 Task: Sort the recently solved tickets in your group, order by Assigned date in descending order.
Action: Mouse moved to (23, 333)
Screenshot: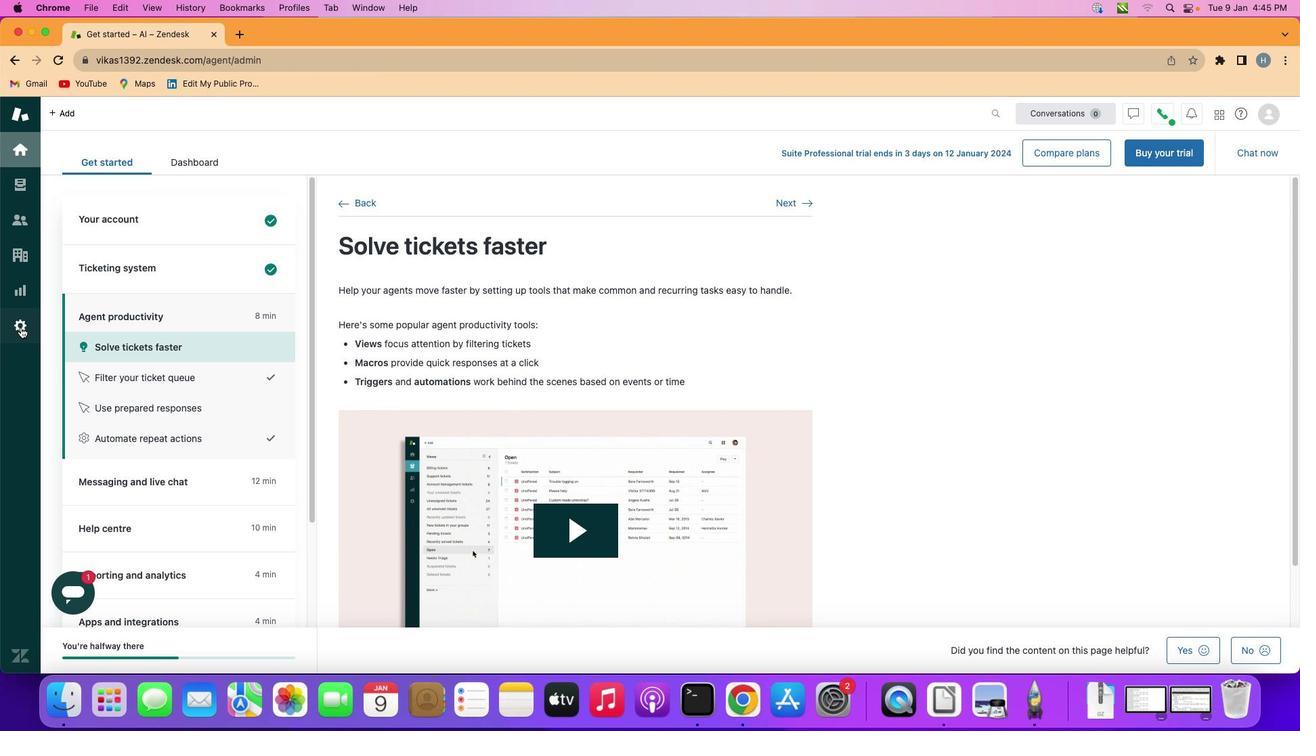 
Action: Mouse pressed left at (23, 333)
Screenshot: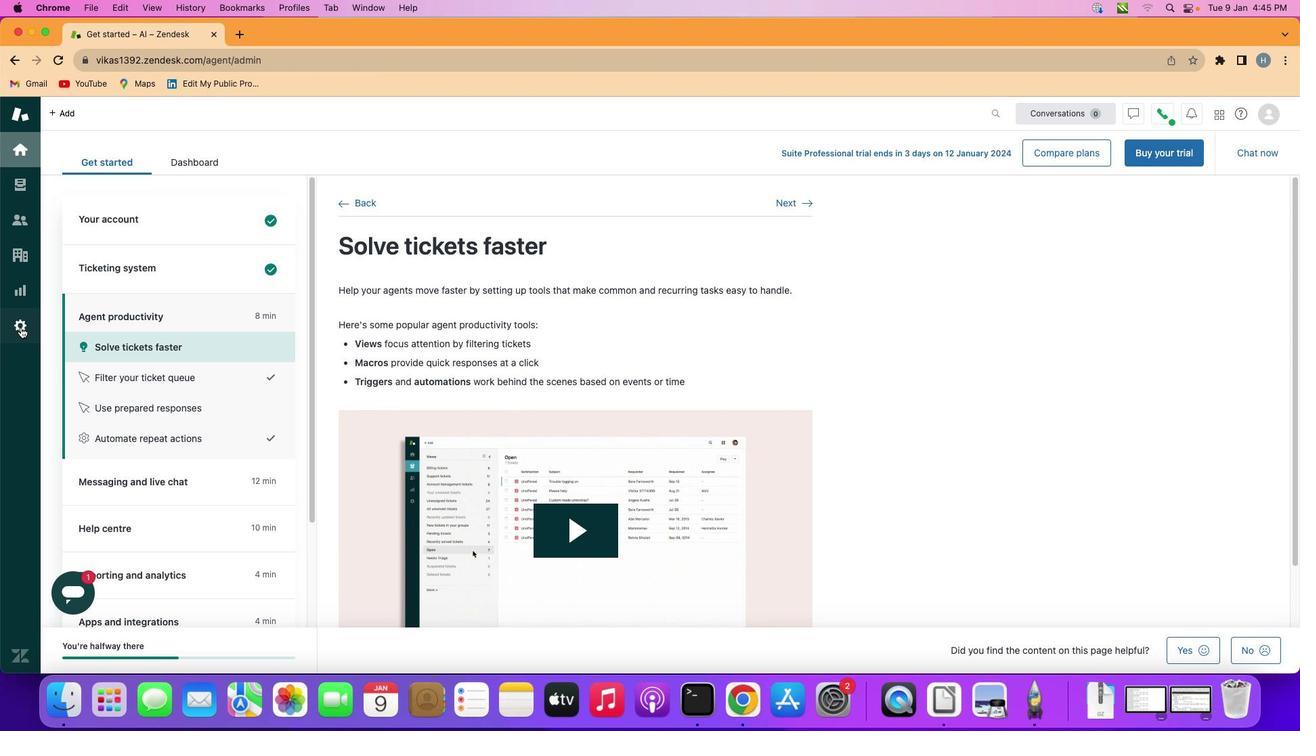 
Action: Mouse moved to (457, 545)
Screenshot: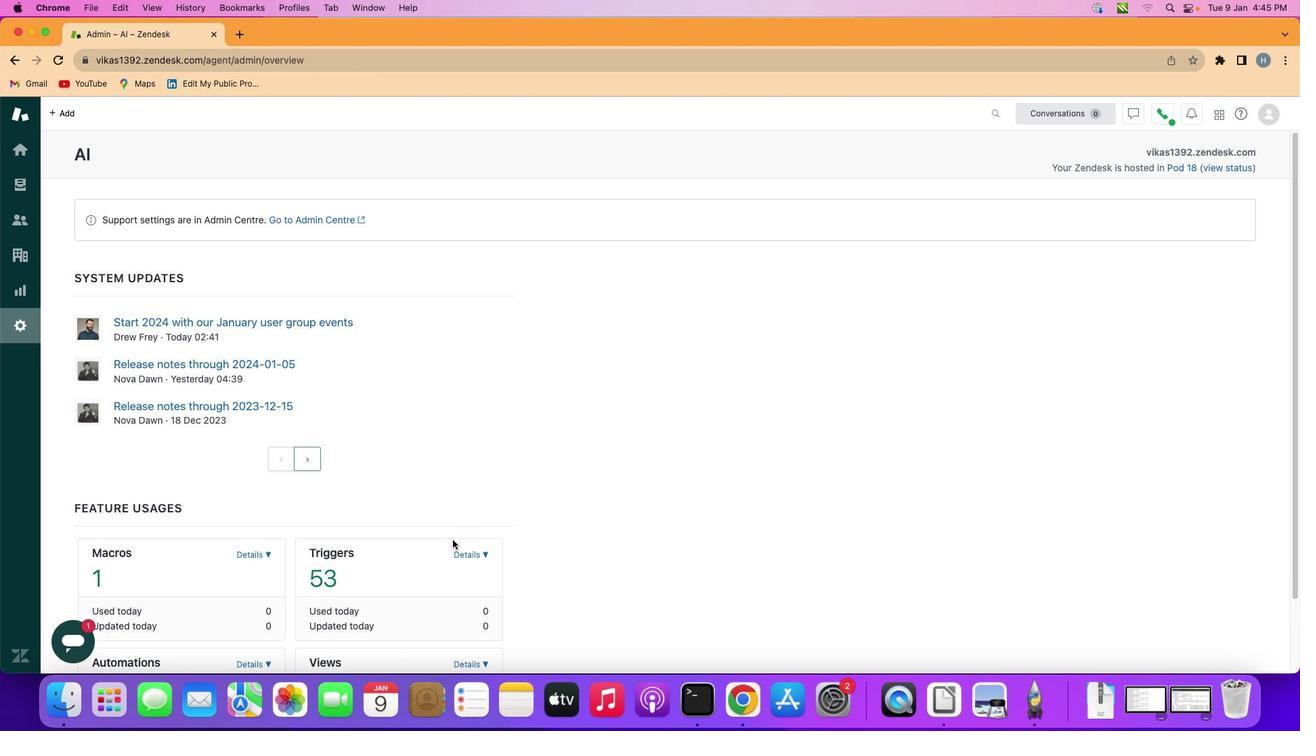 
Action: Mouse scrolled (457, 545) with delta (4, 4)
Screenshot: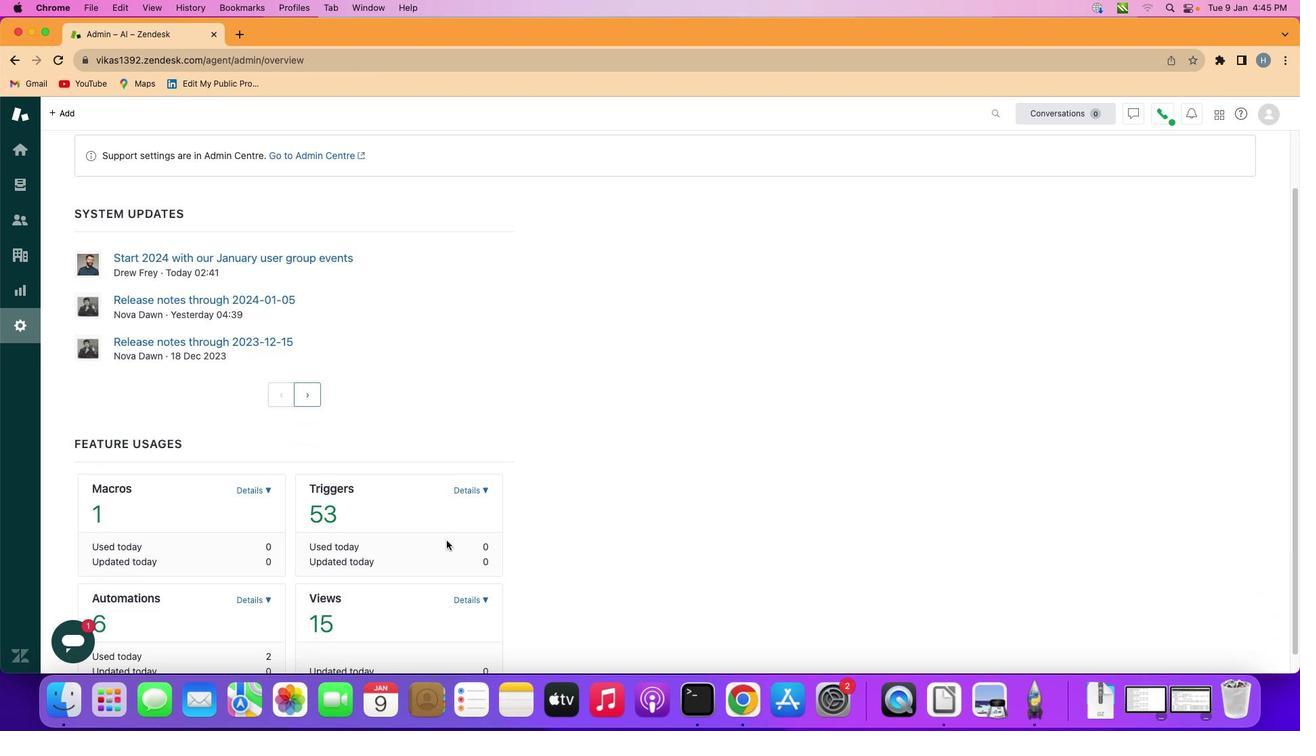 
Action: Mouse scrolled (457, 545) with delta (4, 4)
Screenshot: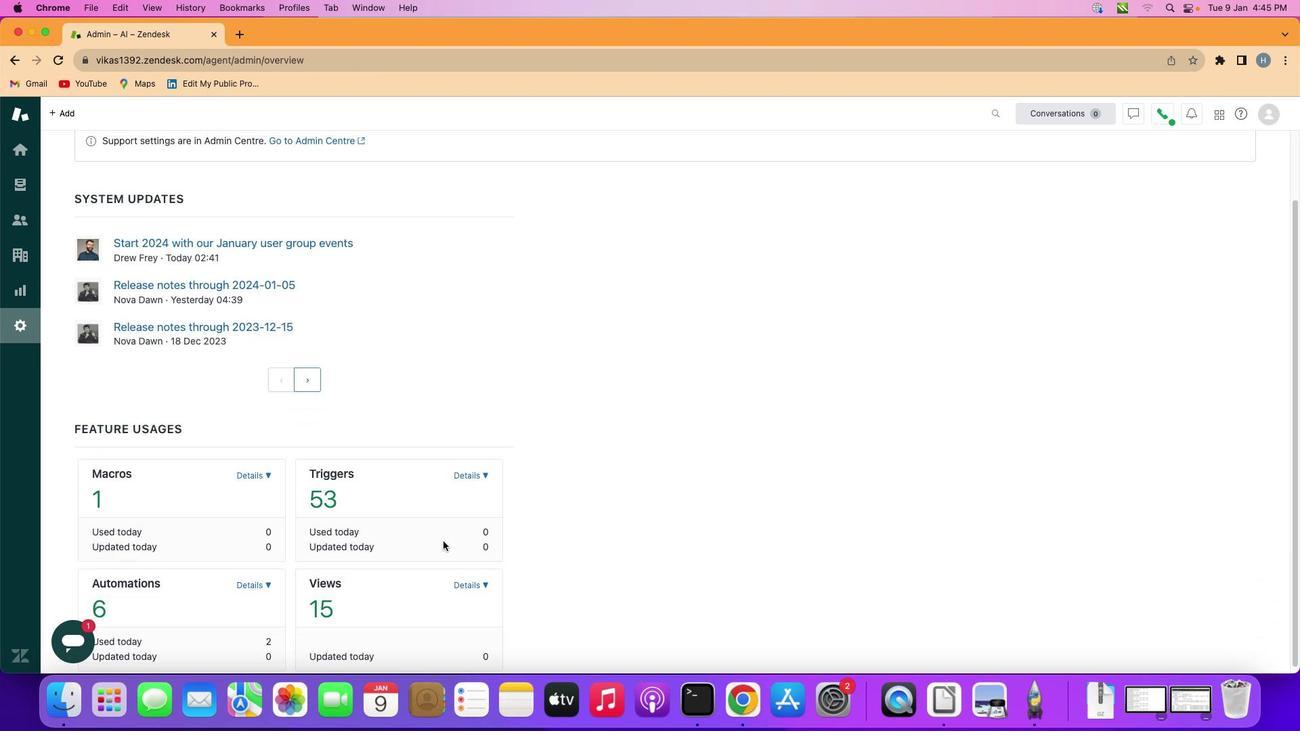 
Action: Mouse scrolled (457, 545) with delta (4, 2)
Screenshot: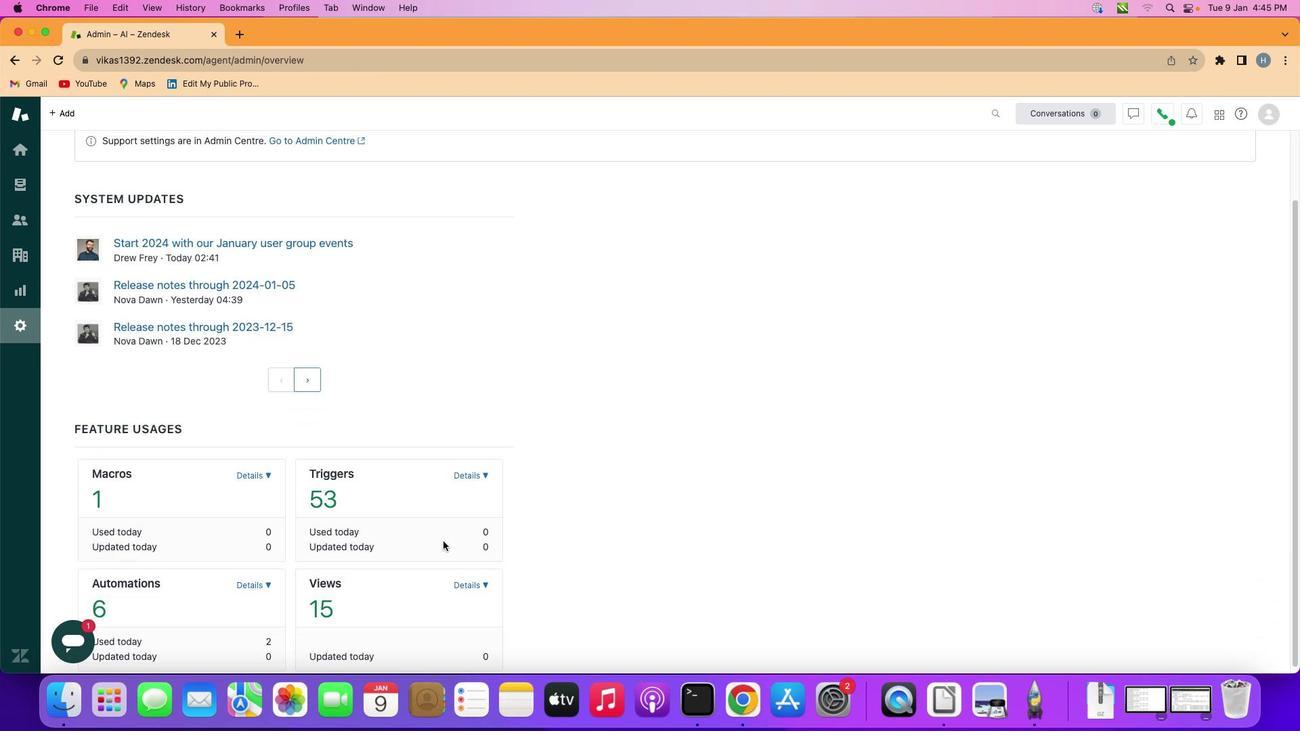 
Action: Mouse scrolled (457, 545) with delta (4, 2)
Screenshot: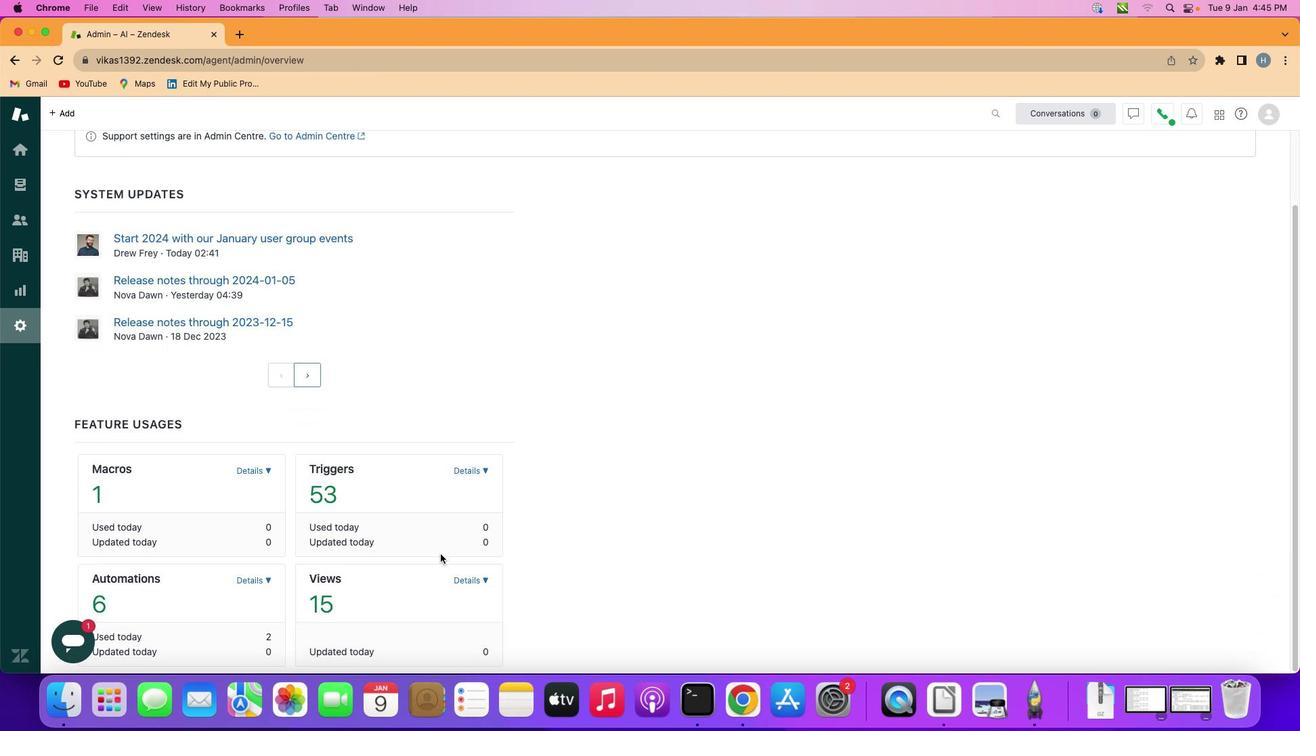 
Action: Mouse moved to (455, 545)
Screenshot: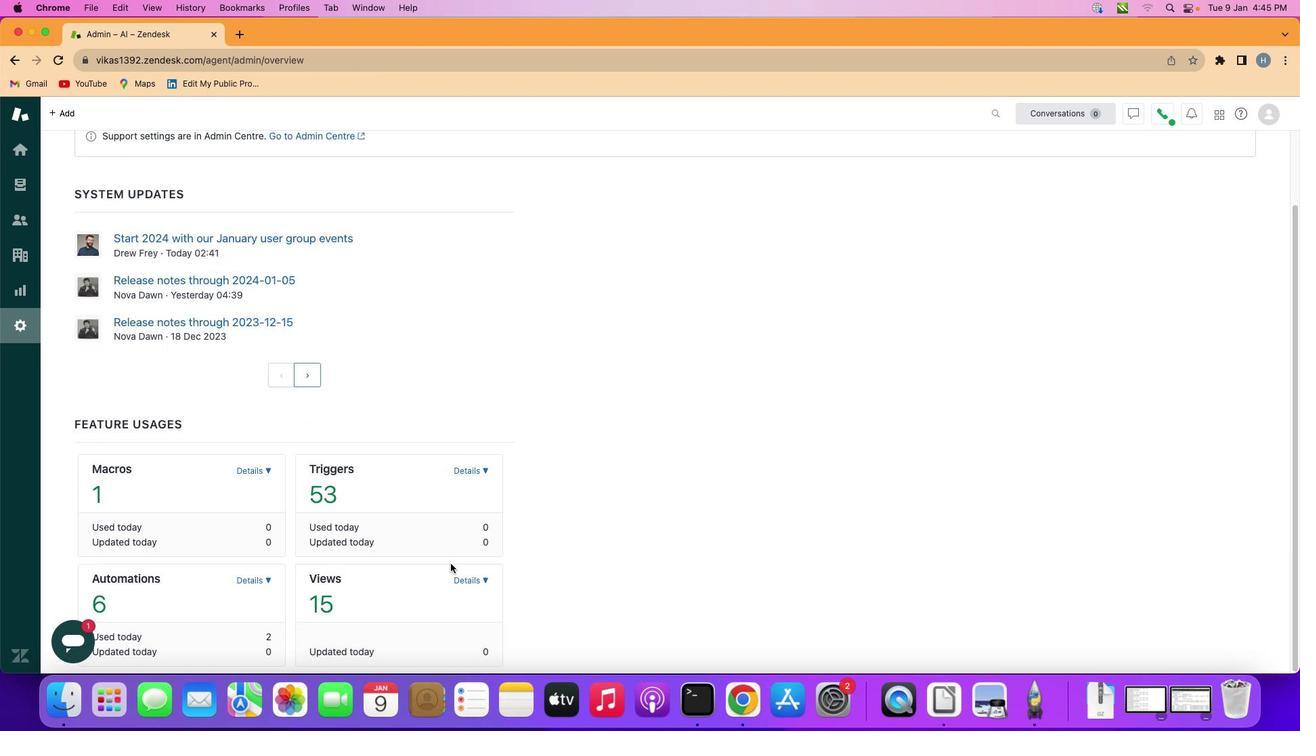 
Action: Mouse scrolled (455, 545) with delta (4, 2)
Screenshot: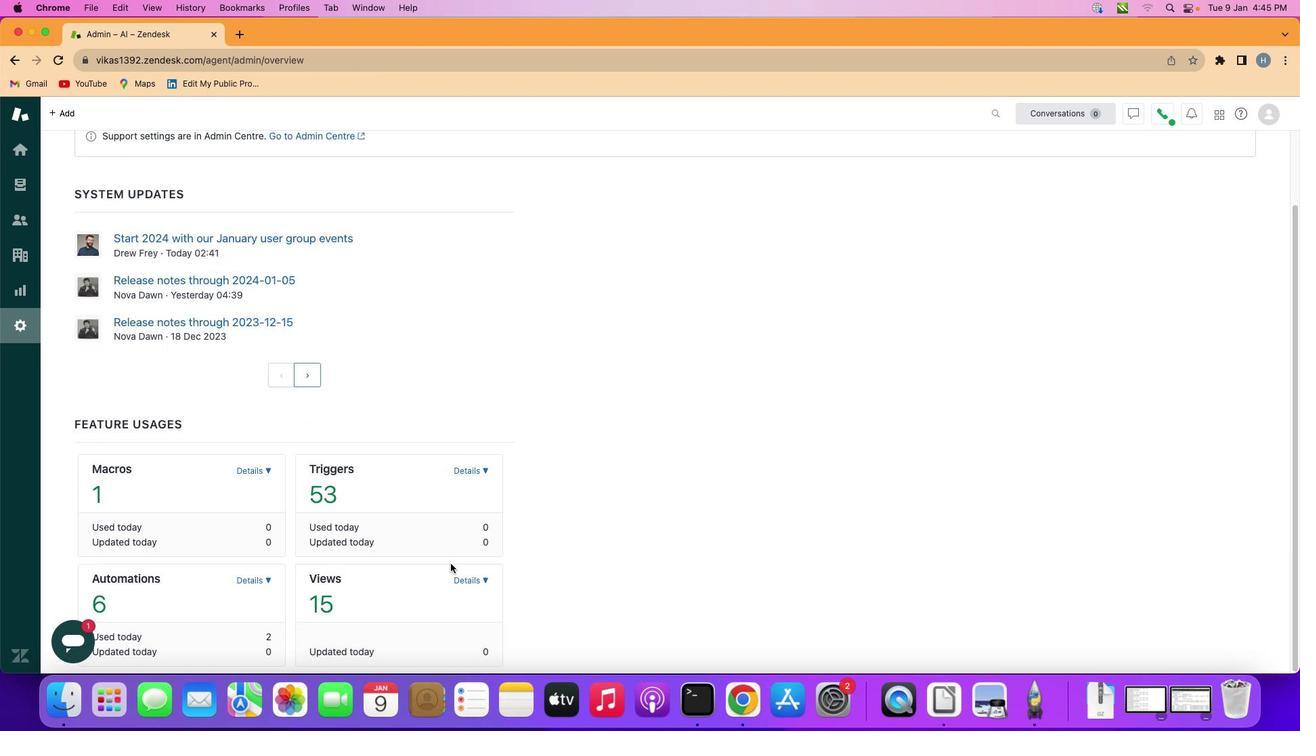 
Action: Mouse moved to (466, 591)
Screenshot: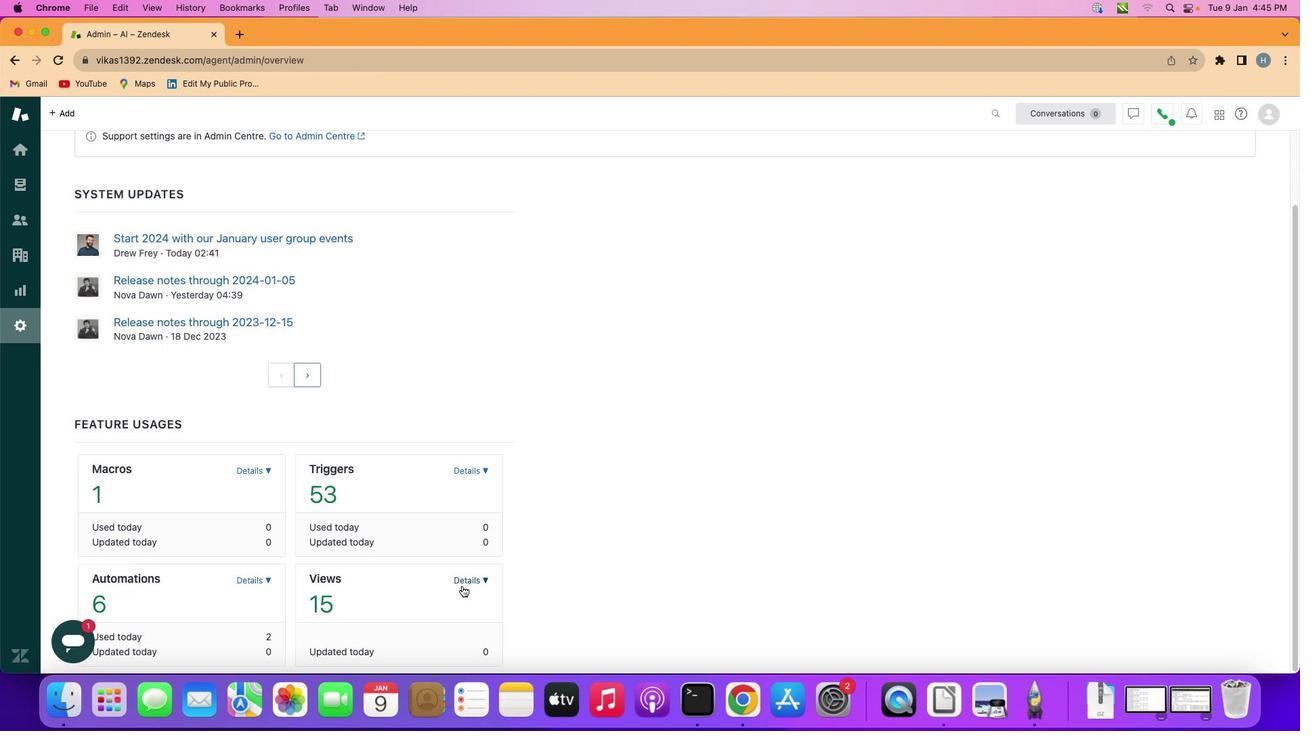
Action: Mouse pressed left at (466, 591)
Screenshot: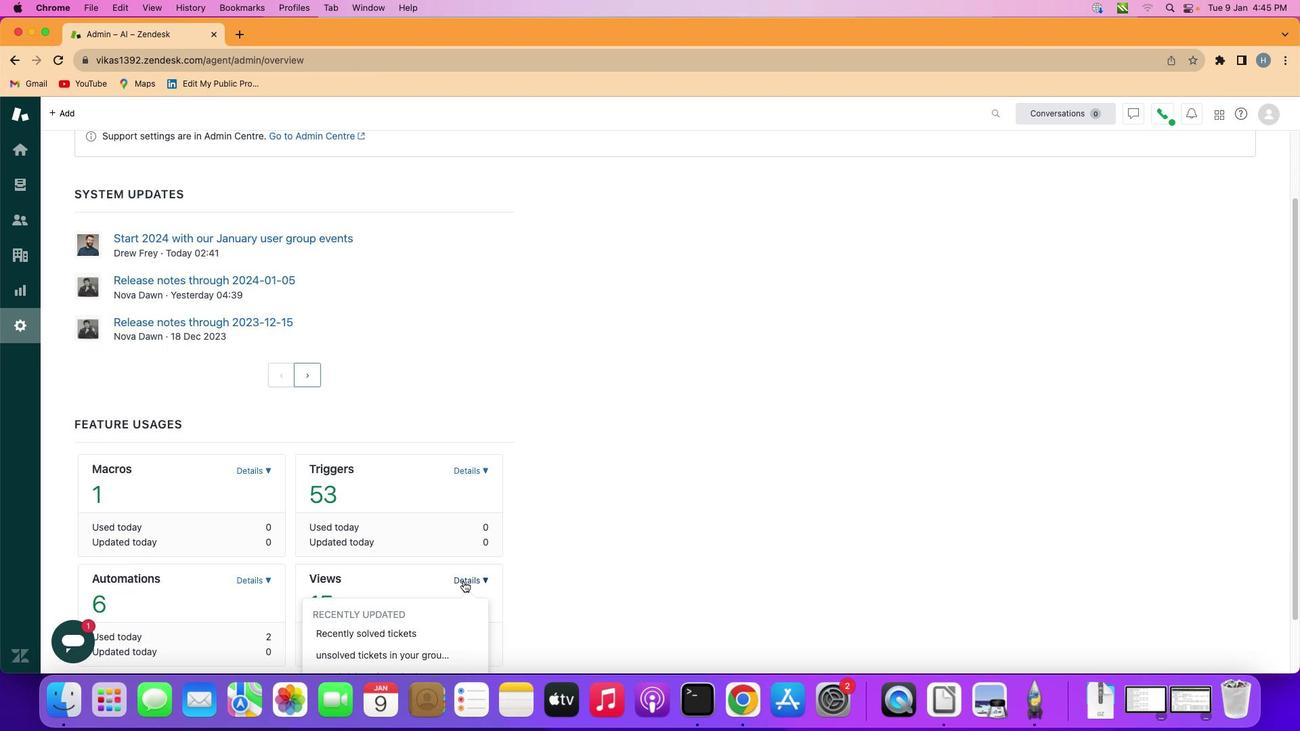 
Action: Mouse moved to (411, 644)
Screenshot: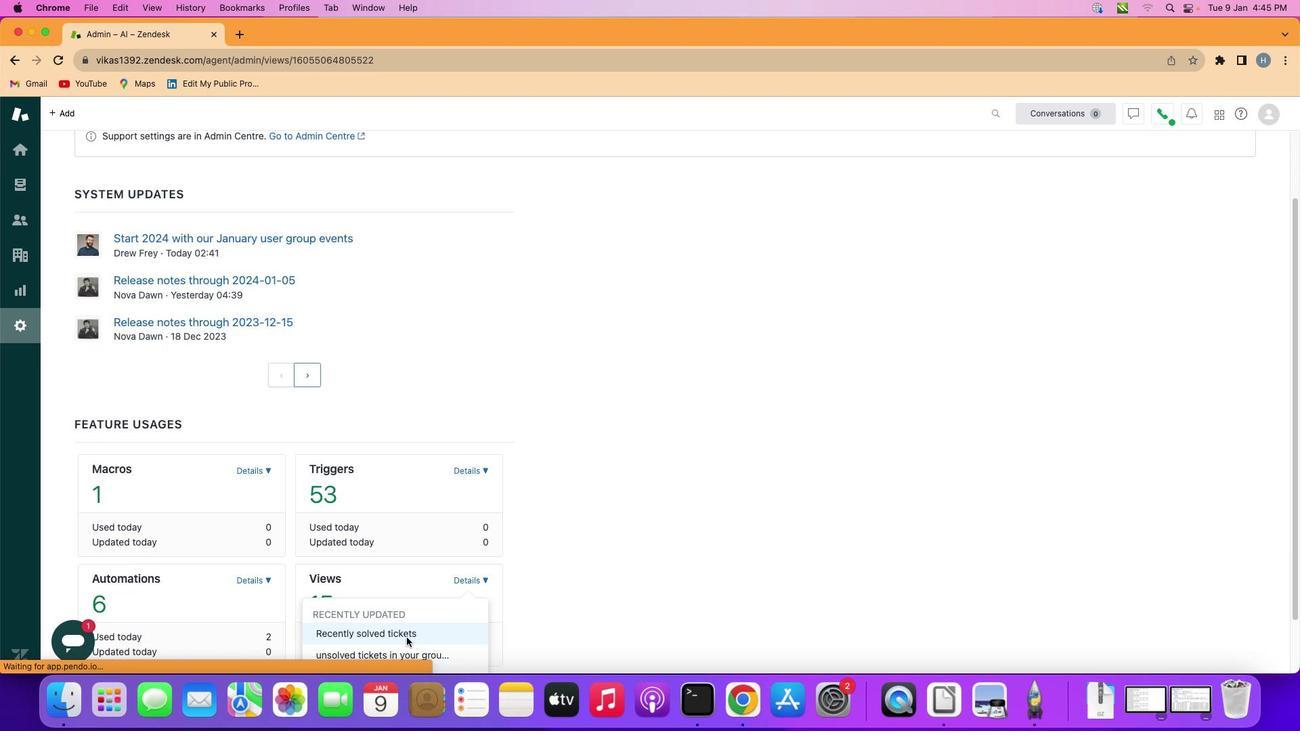 
Action: Mouse pressed left at (411, 644)
Screenshot: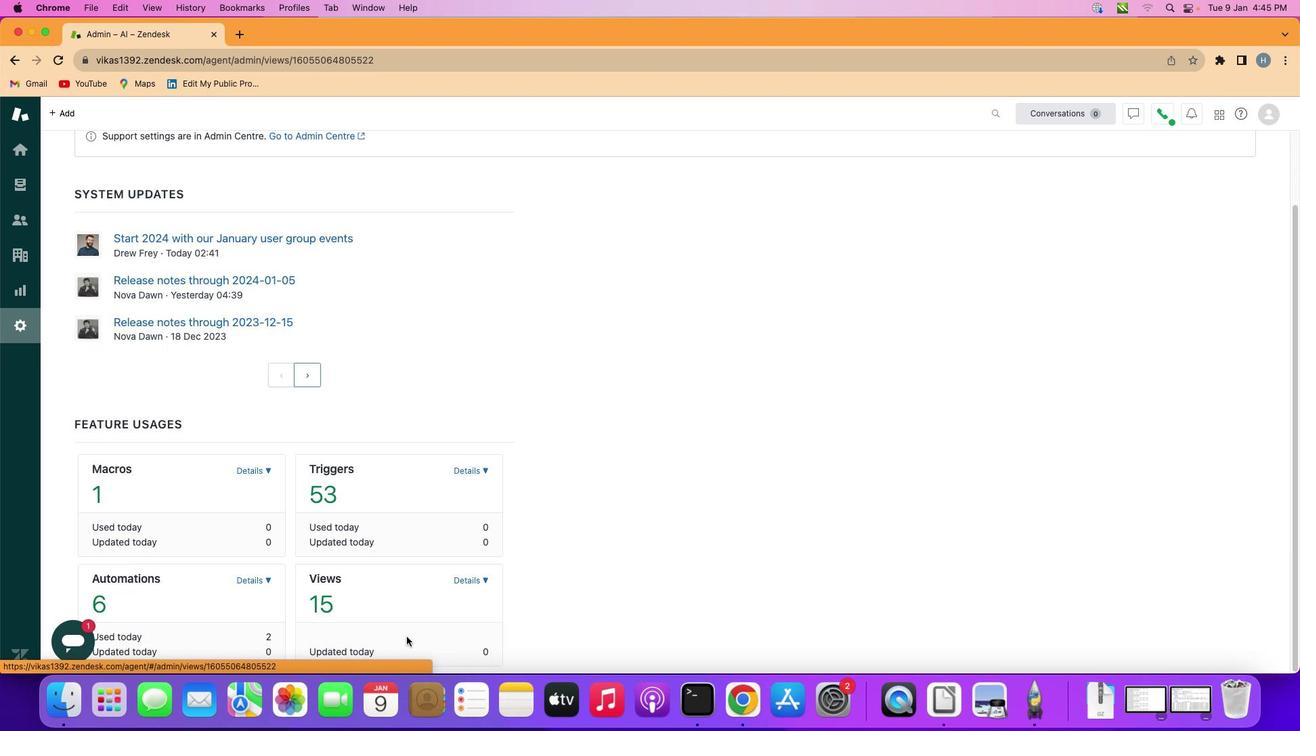 
Action: Mouse moved to (628, 438)
Screenshot: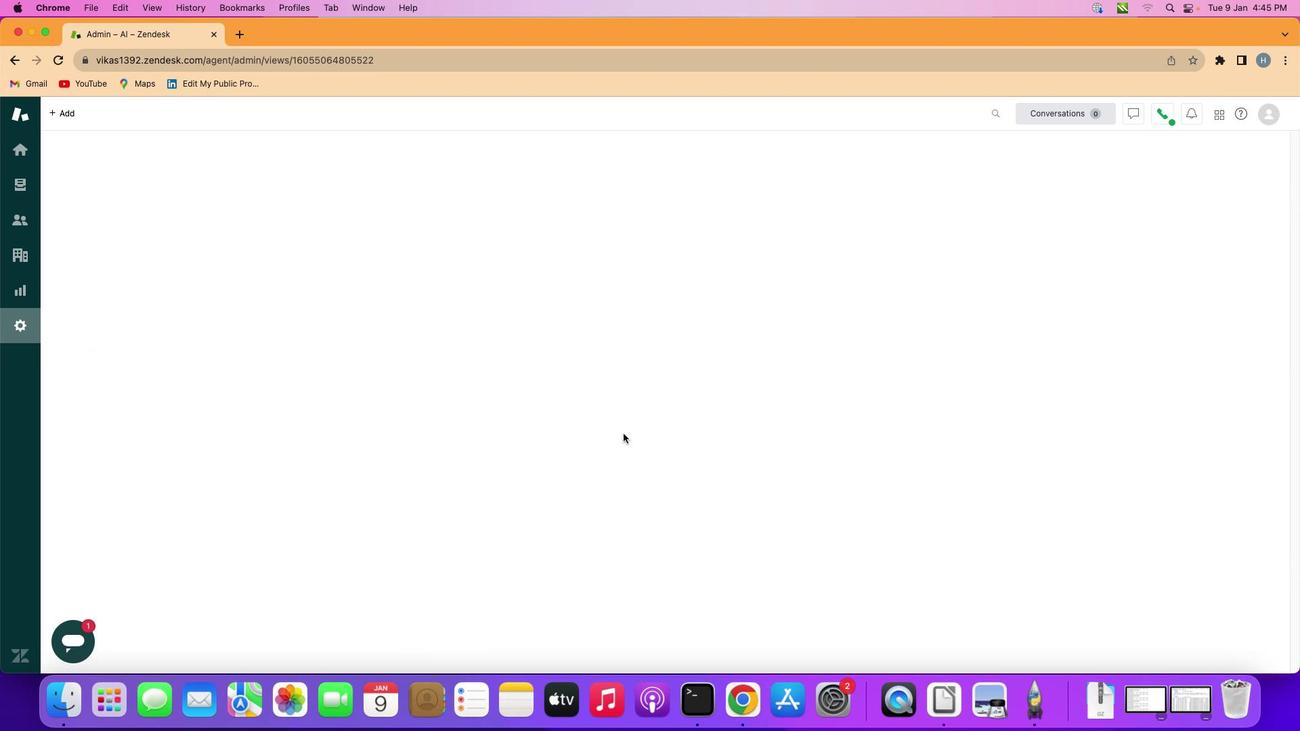 
Action: Mouse scrolled (628, 438) with delta (4, 4)
Screenshot: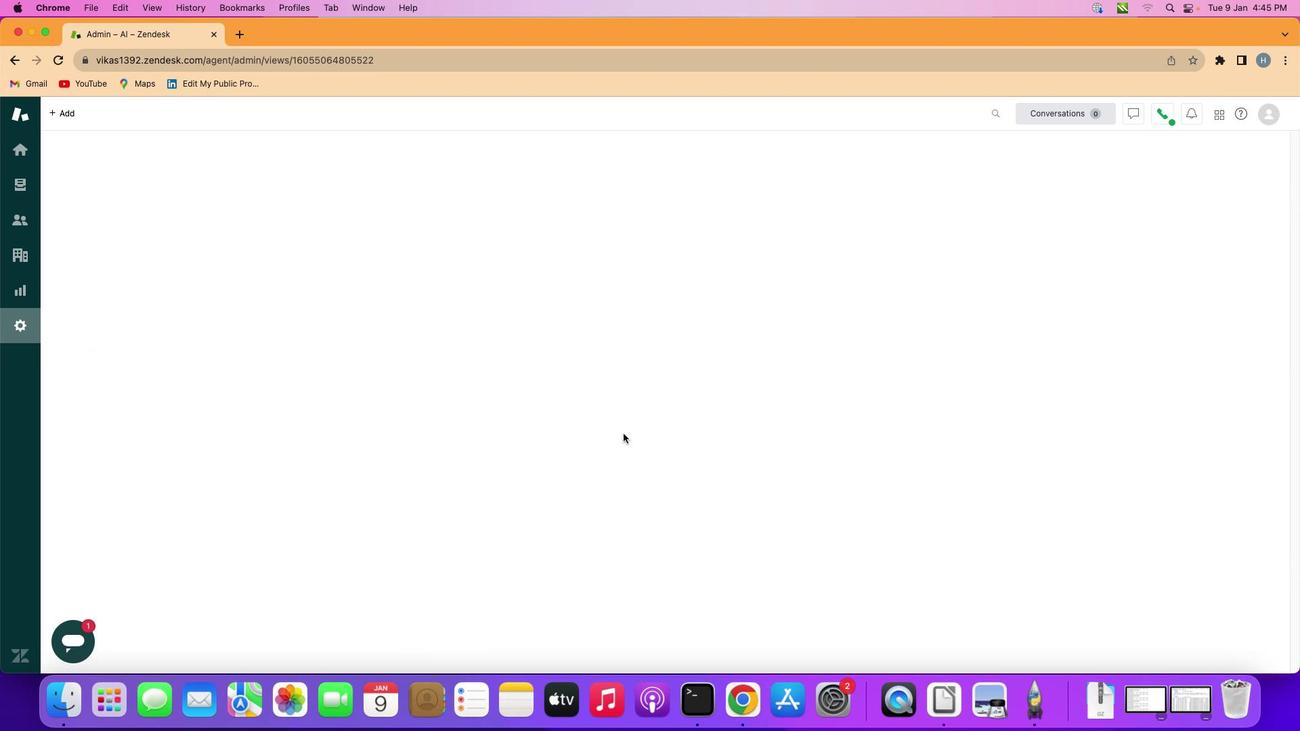 
Action: Mouse scrolled (628, 438) with delta (4, 5)
Screenshot: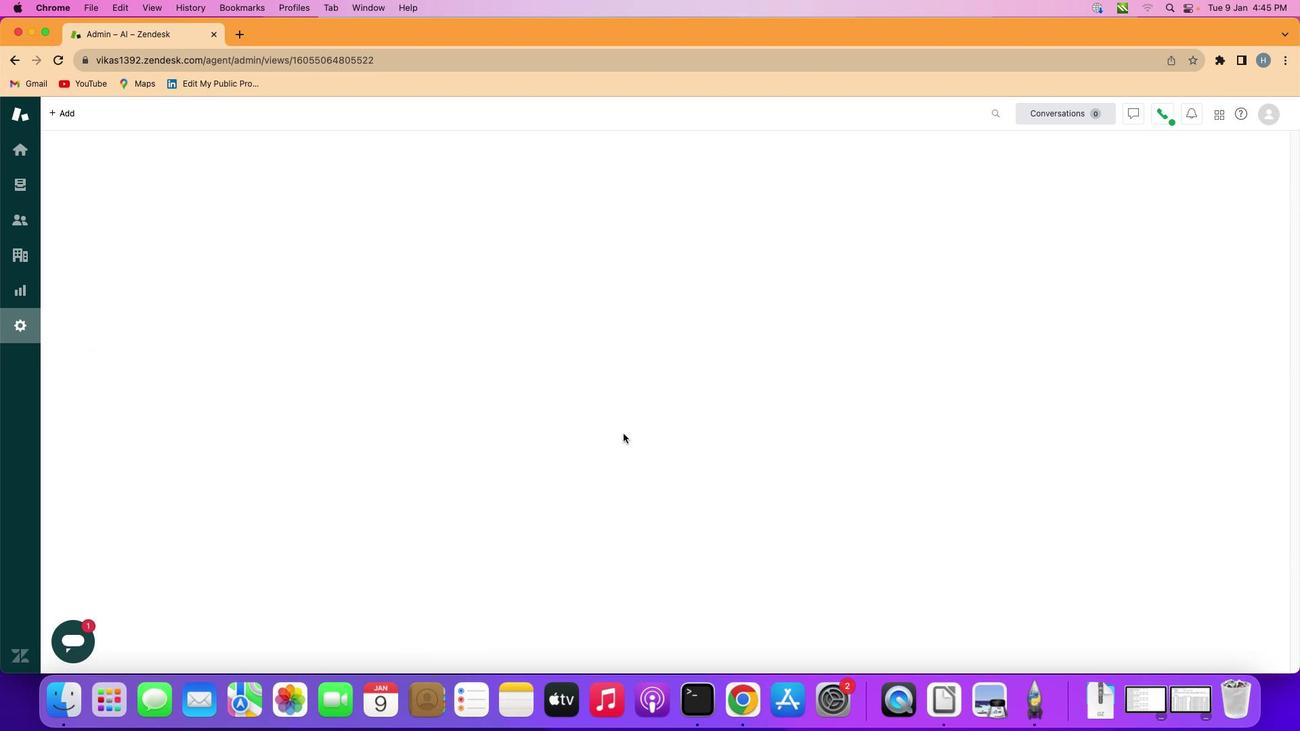 
Action: Mouse scrolled (628, 438) with delta (4, 4)
Screenshot: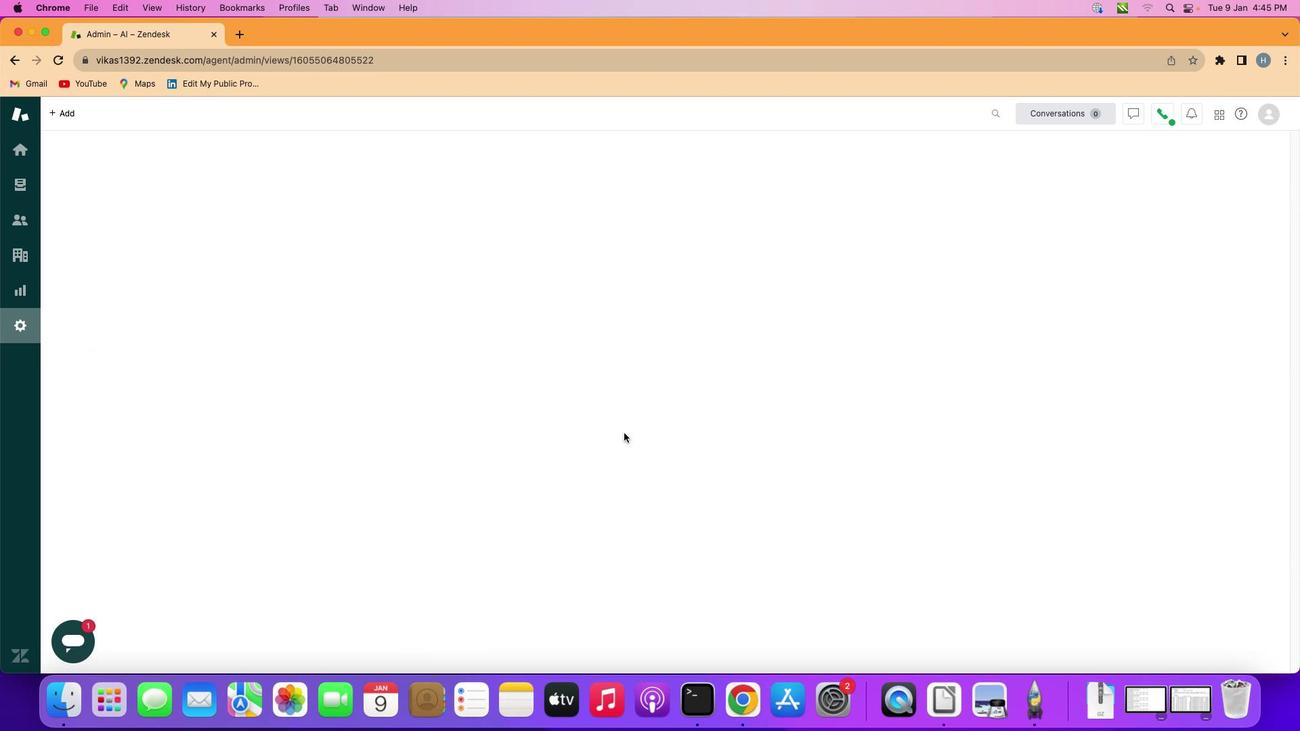 
Action: Mouse scrolled (628, 438) with delta (4, 4)
Screenshot: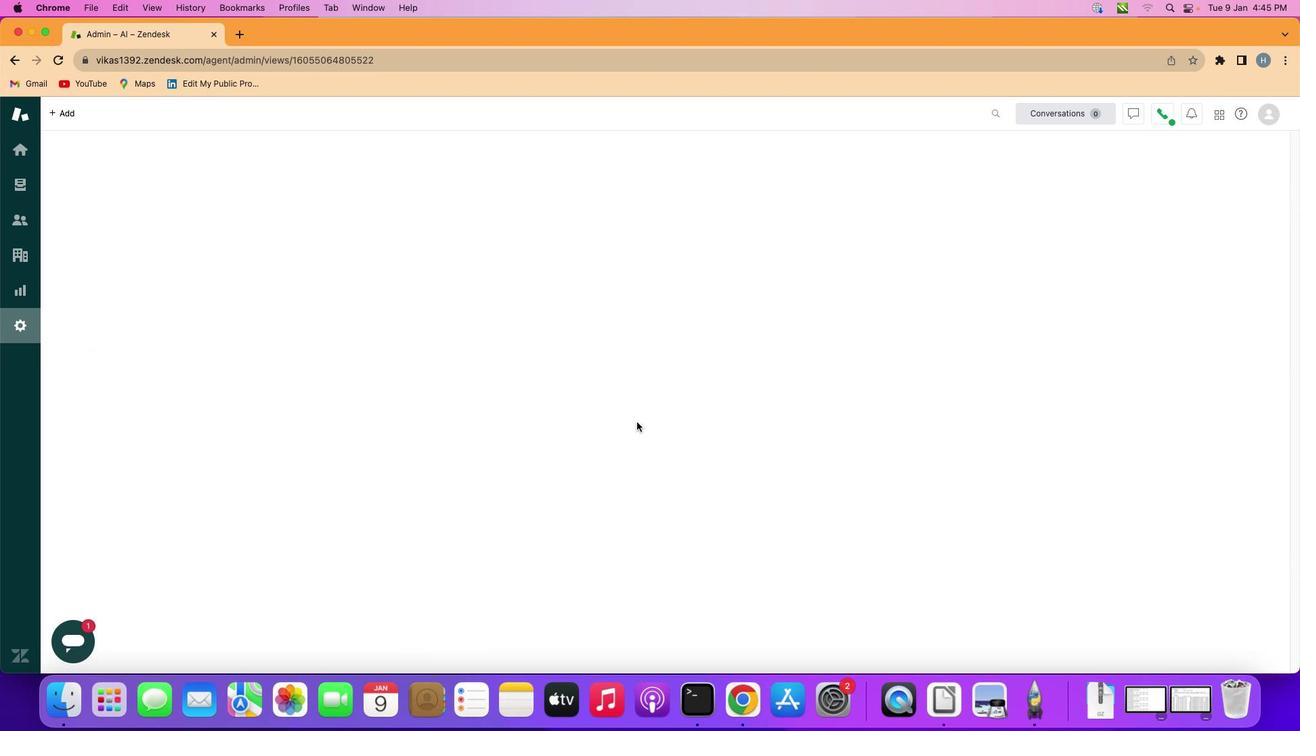 
Action: Mouse scrolled (628, 438) with delta (4, 2)
Screenshot: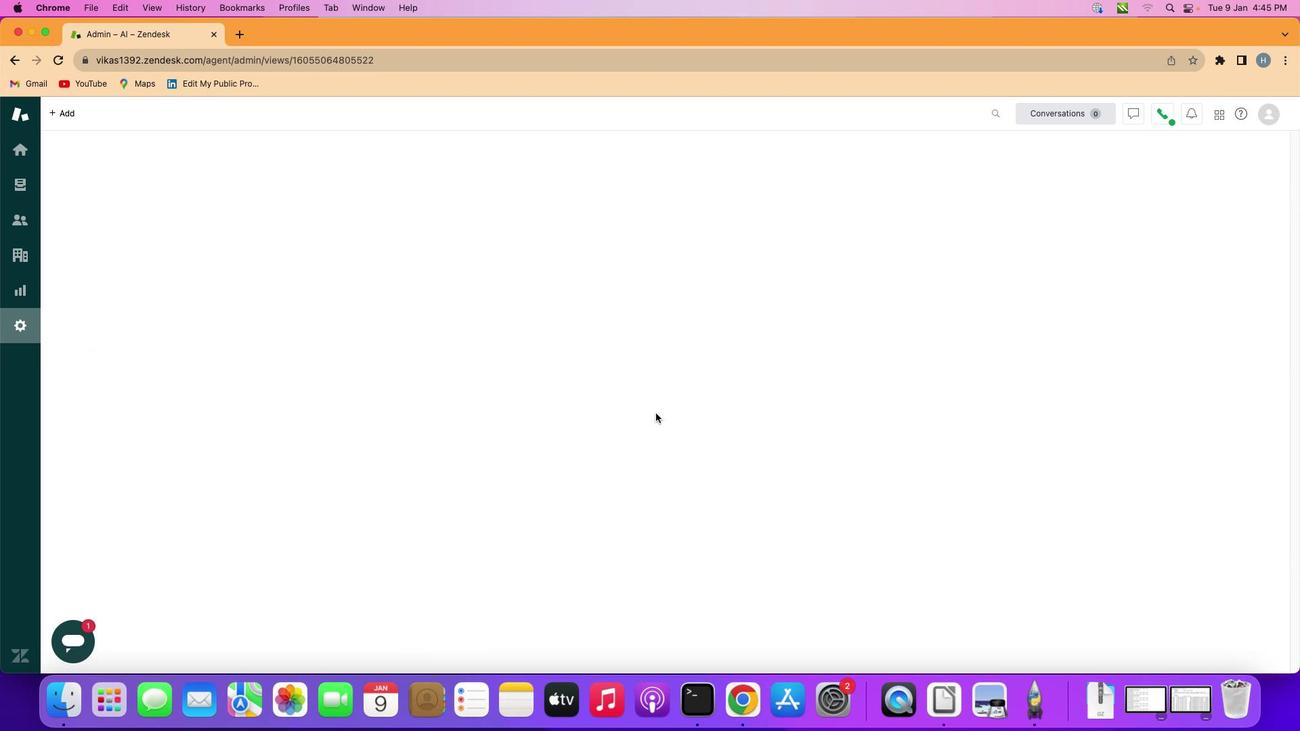 
Action: Mouse moved to (646, 425)
Screenshot: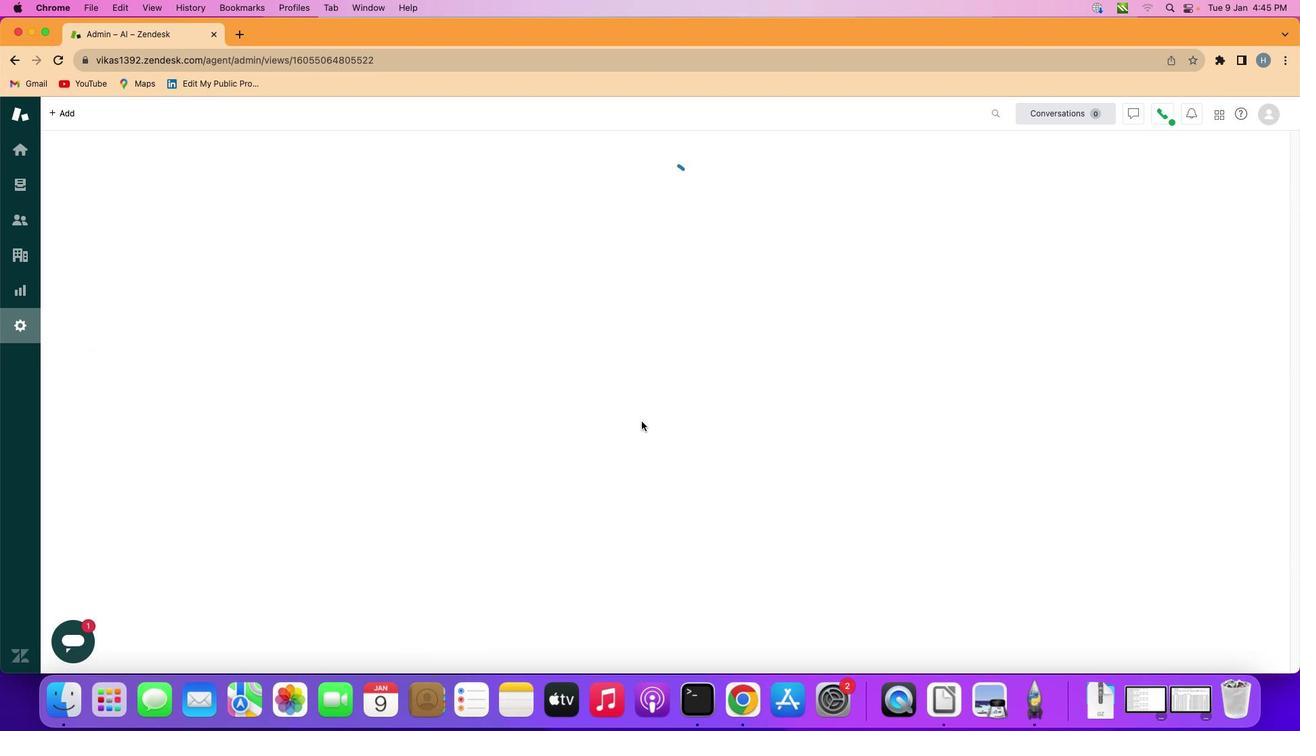 
Action: Mouse scrolled (646, 425) with delta (4, 4)
Screenshot: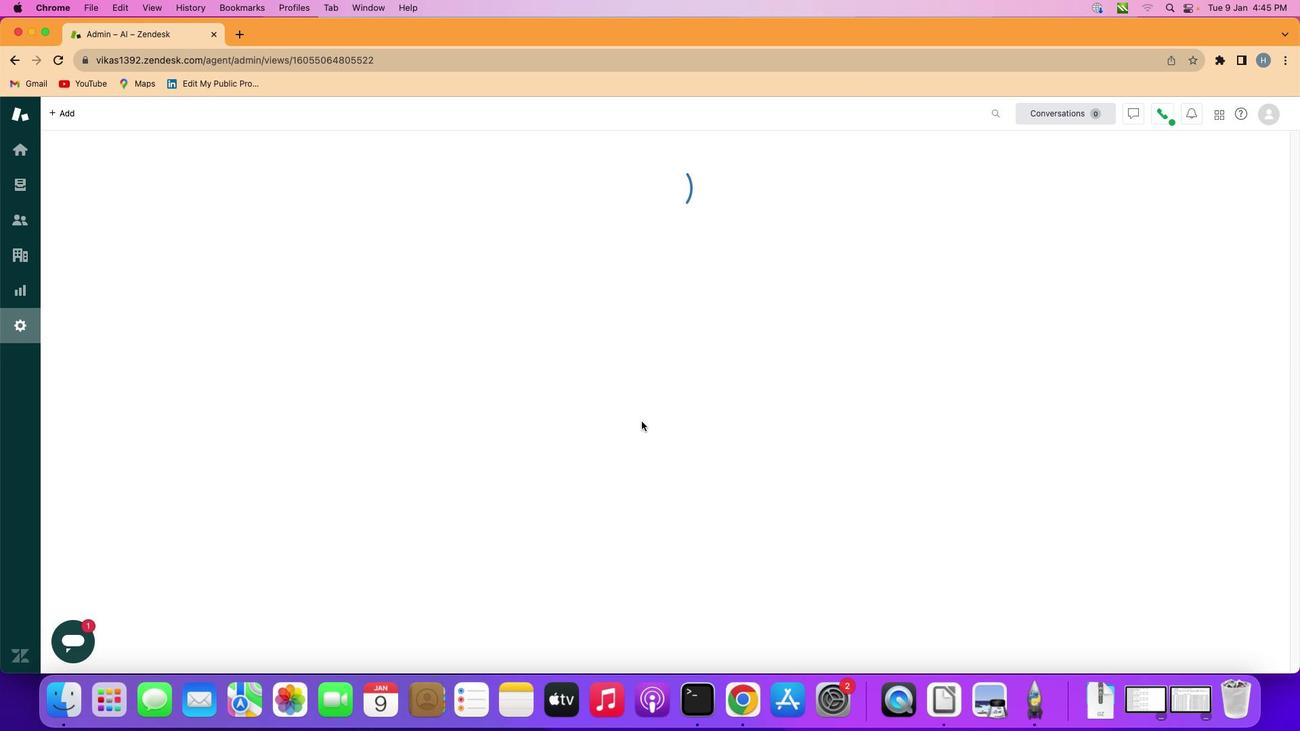 
Action: Mouse scrolled (646, 425) with delta (4, 4)
Screenshot: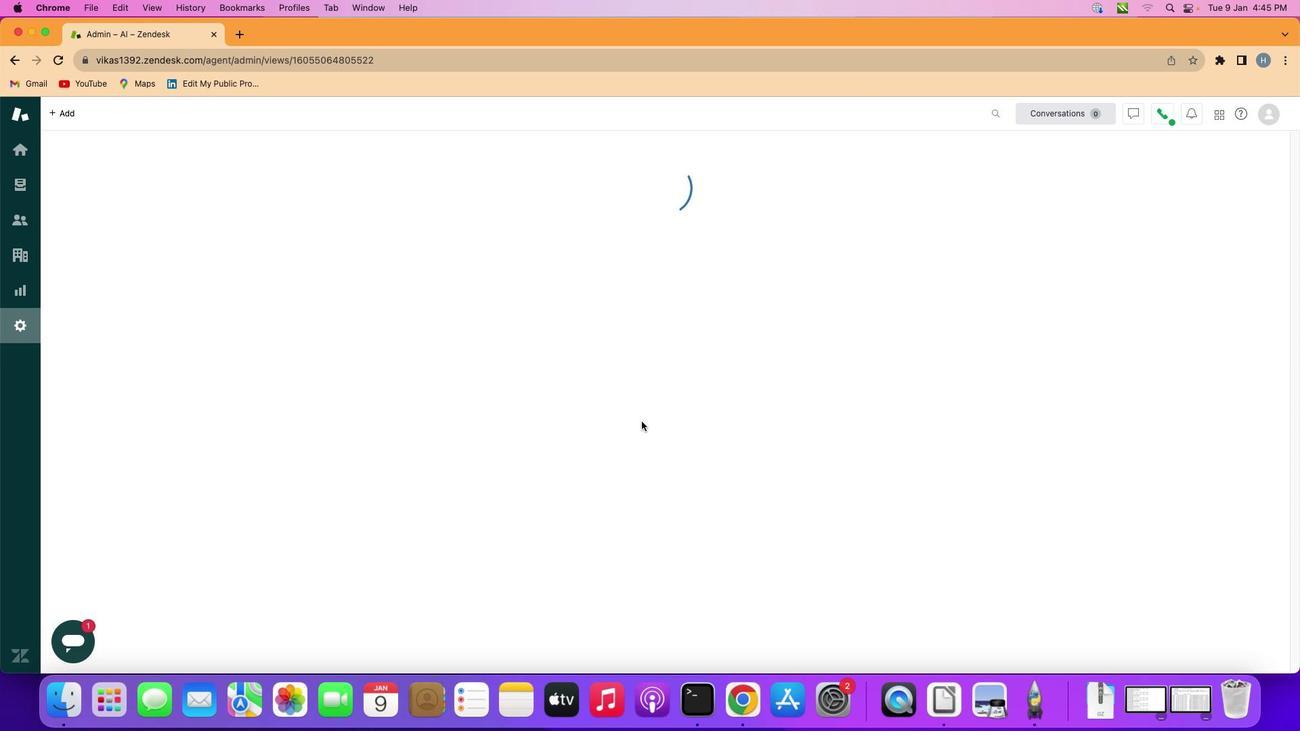 
Action: Mouse scrolled (646, 425) with delta (4, 4)
Screenshot: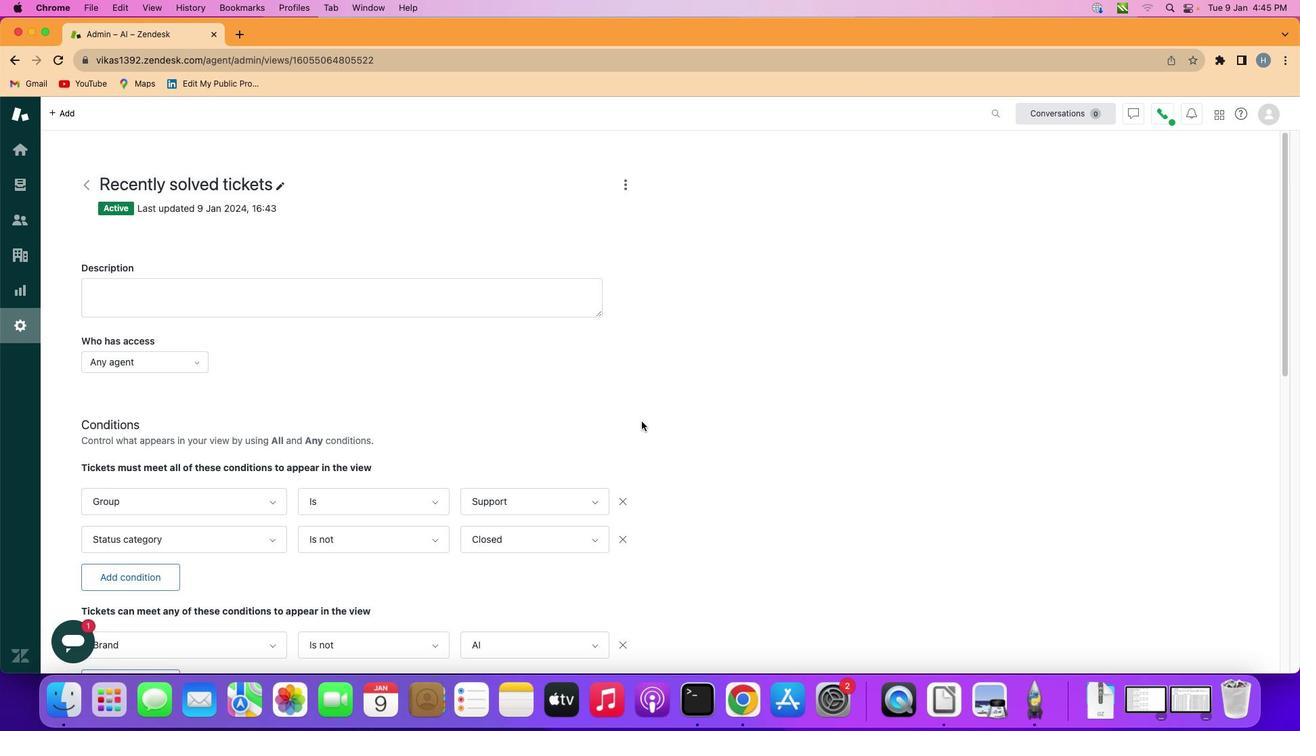 
Action: Mouse scrolled (646, 425) with delta (4, 4)
Screenshot: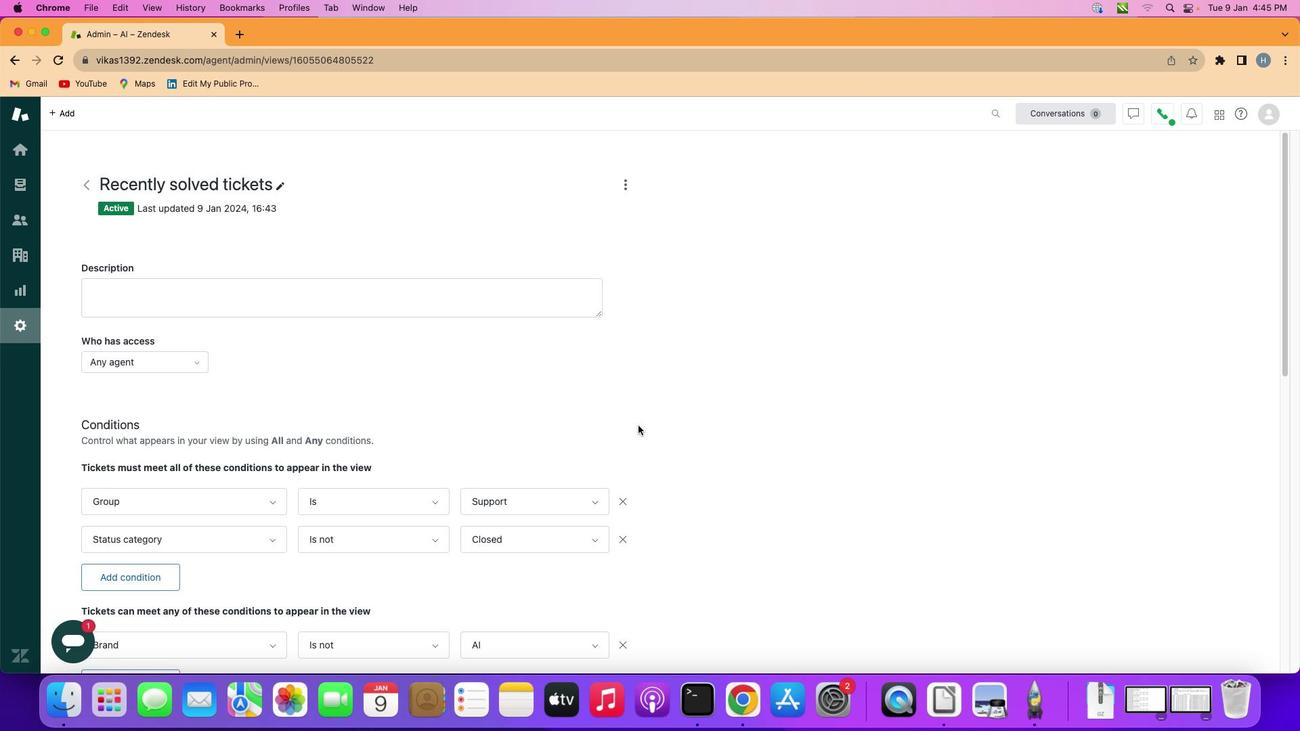 
Action: Mouse scrolled (646, 425) with delta (4, 4)
Screenshot: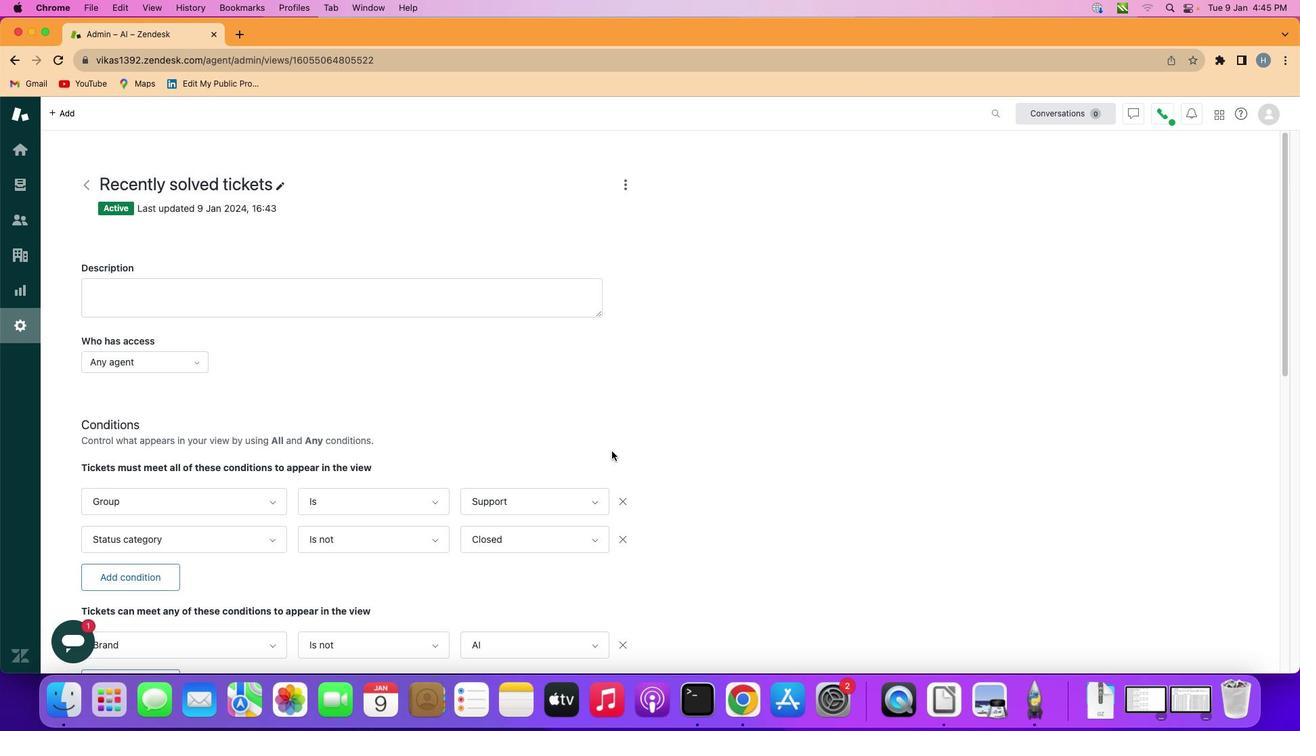 
Action: Mouse moved to (616, 456)
Screenshot: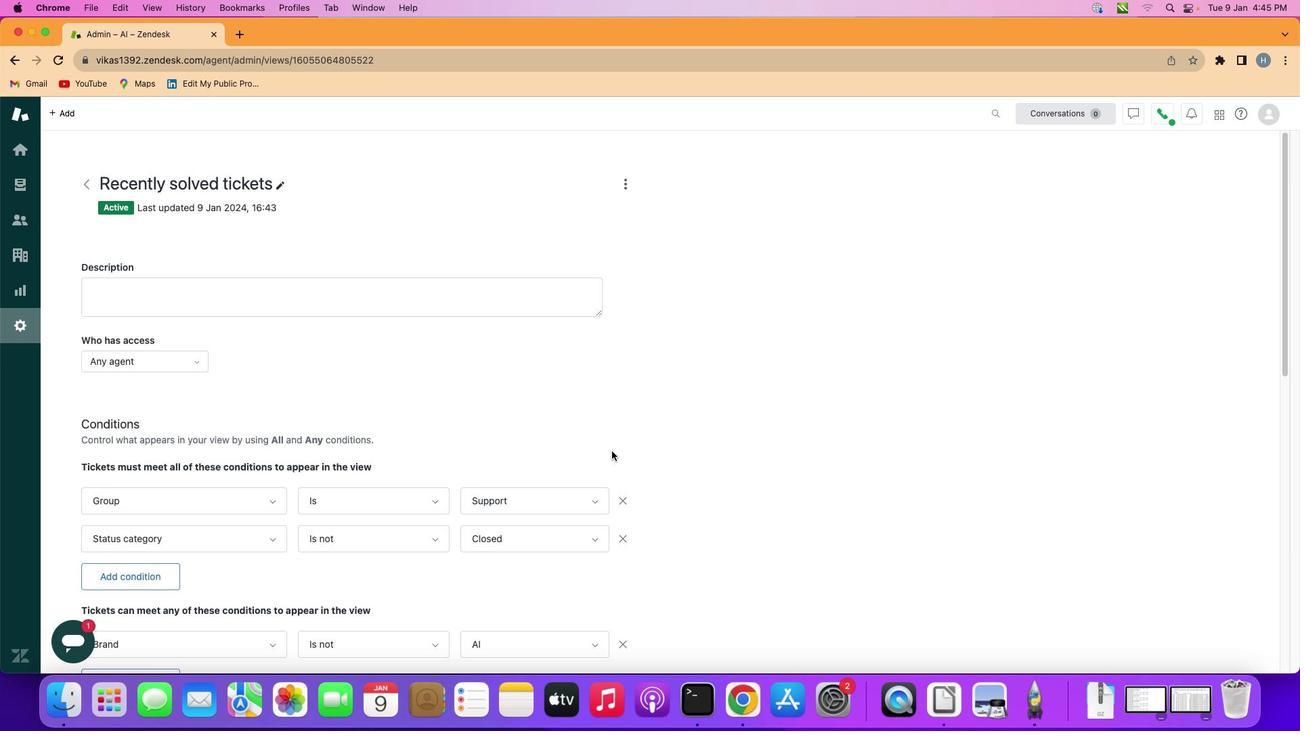 
Action: Mouse scrolled (616, 456) with delta (4, 4)
Screenshot: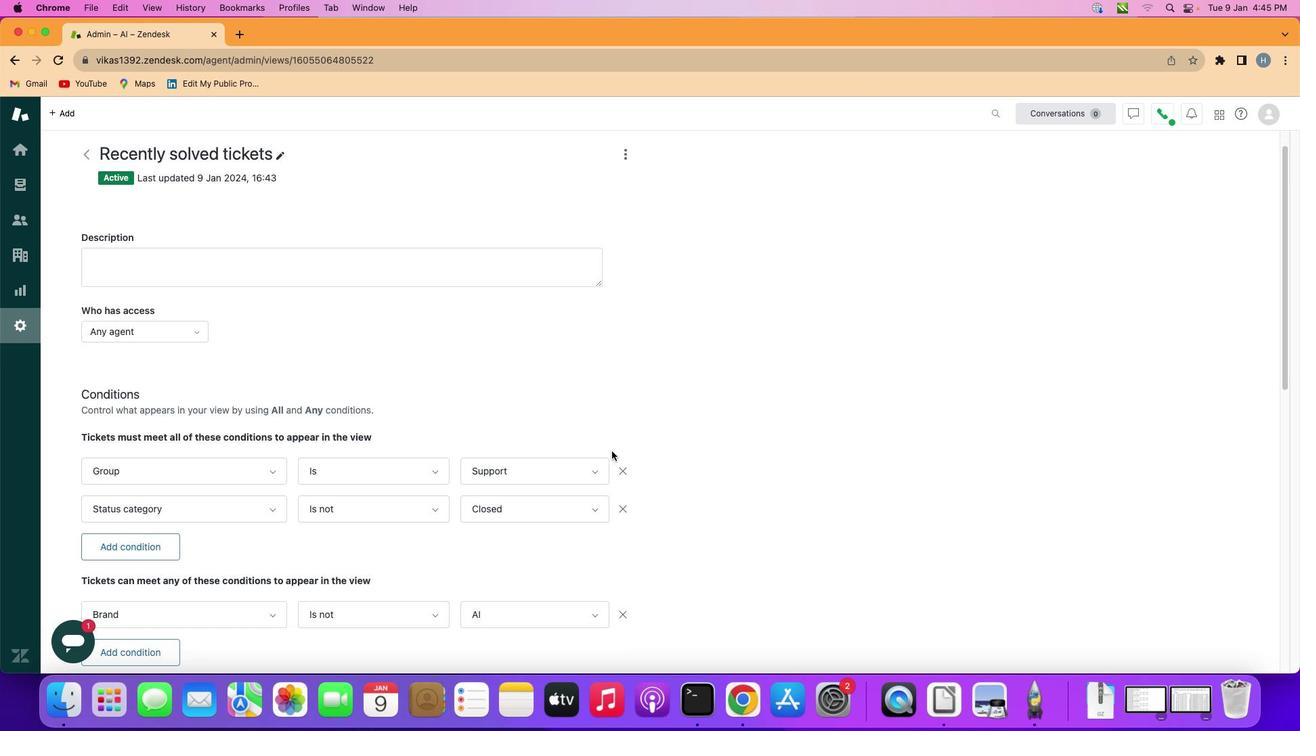
Action: Mouse scrolled (616, 456) with delta (4, 4)
Screenshot: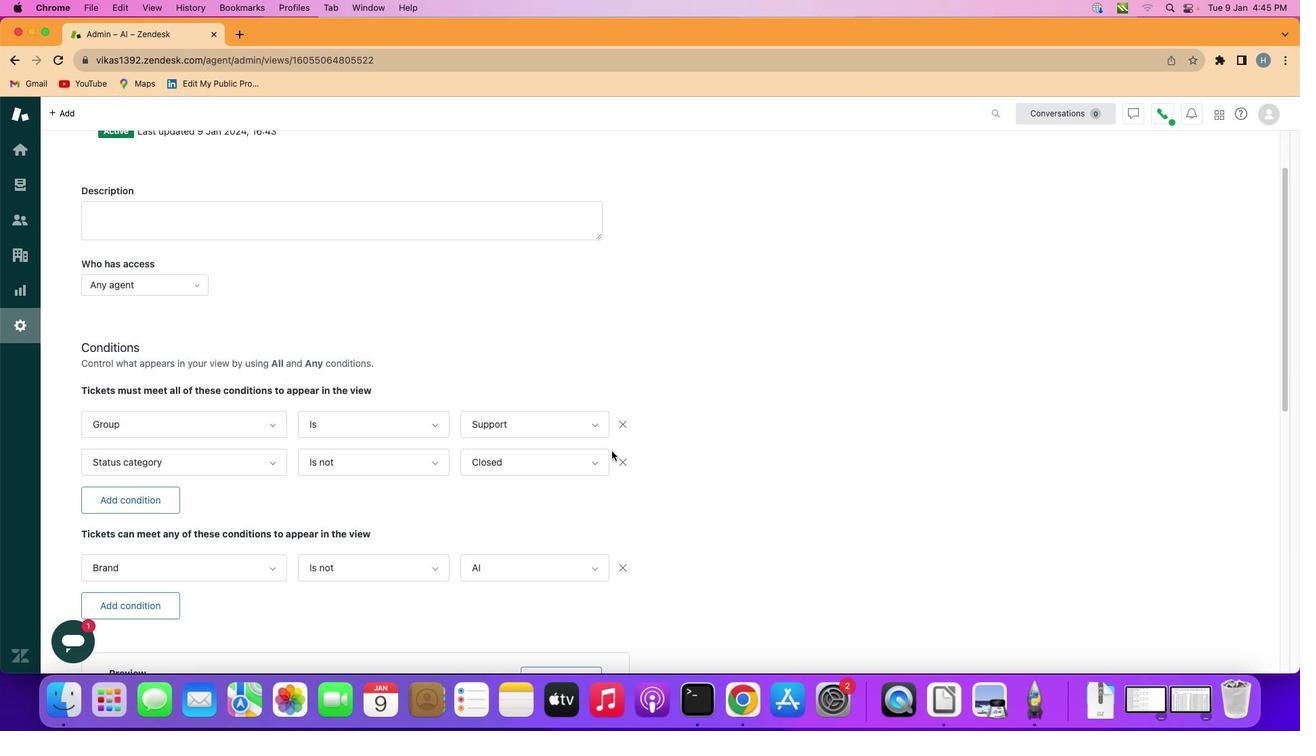 
Action: Mouse scrolled (616, 456) with delta (4, 4)
Screenshot: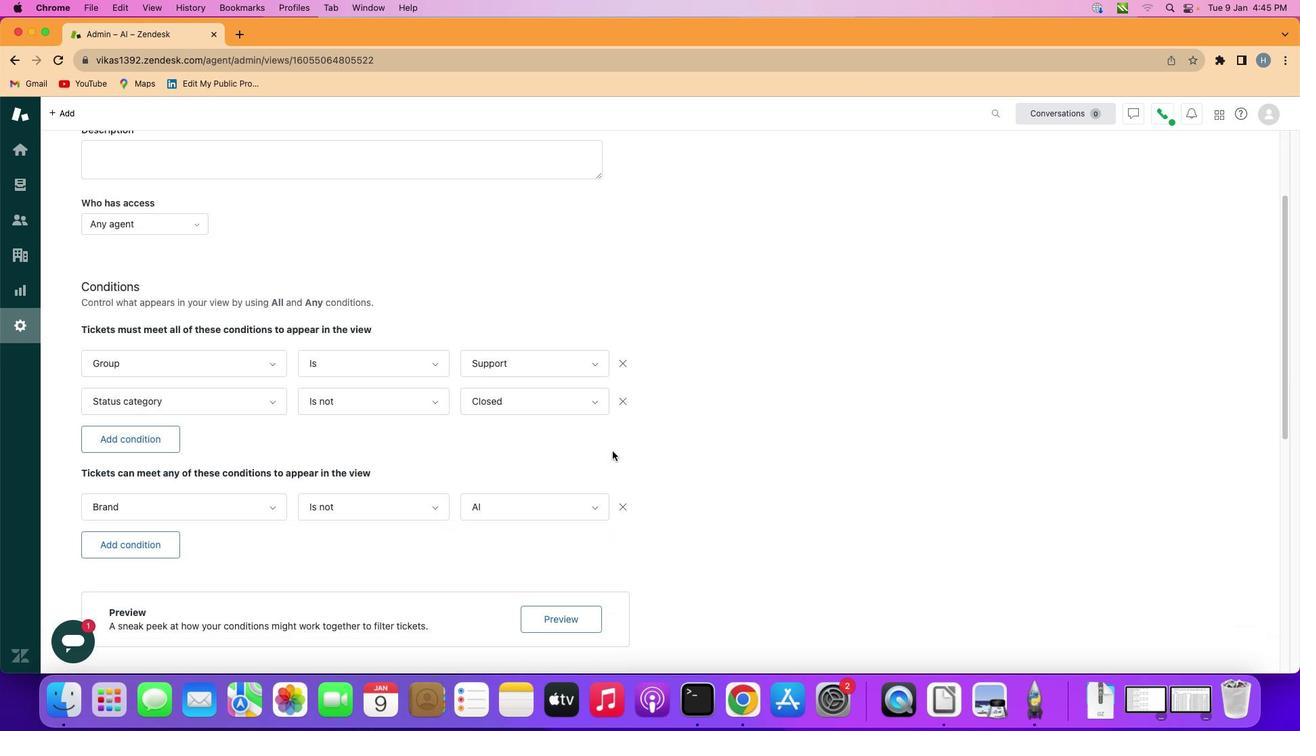 
Action: Mouse scrolled (616, 456) with delta (4, 2)
Screenshot: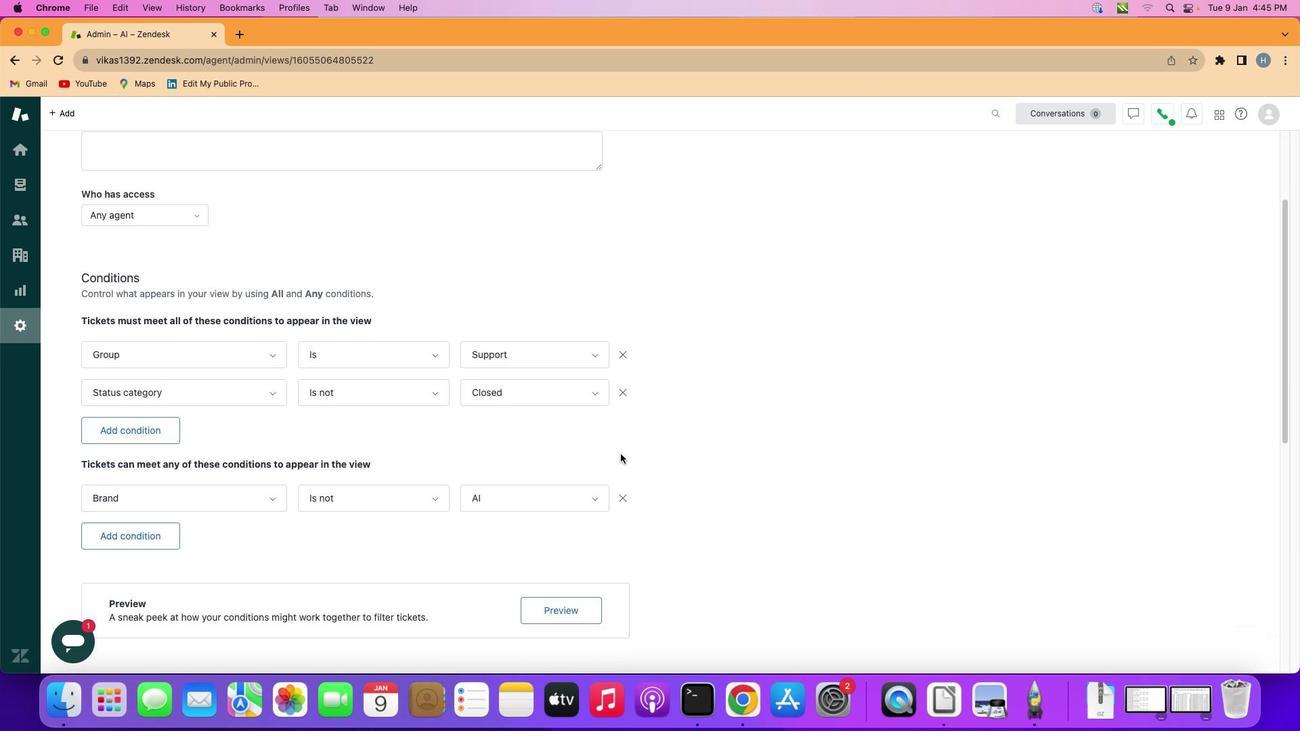 
Action: Mouse moved to (653, 465)
Screenshot: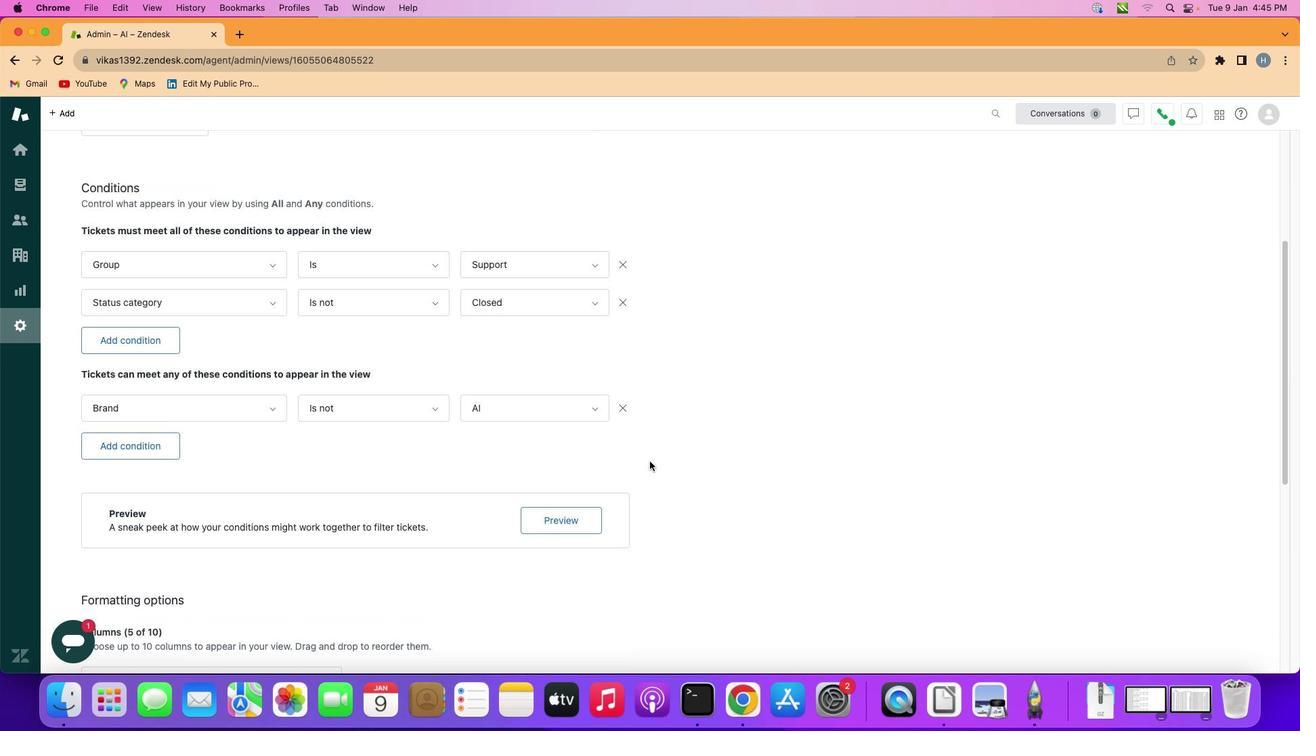 
Action: Mouse scrolled (653, 465) with delta (4, 4)
Screenshot: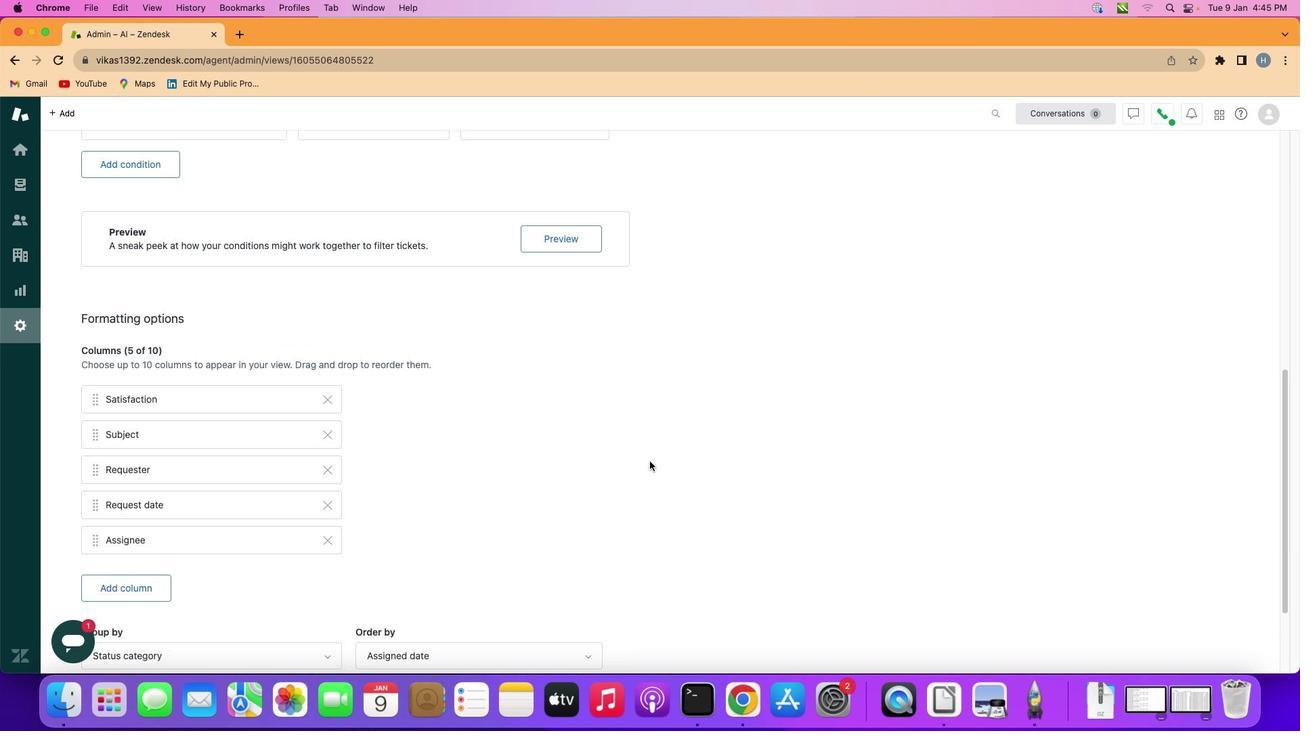 
Action: Mouse scrolled (653, 465) with delta (4, 4)
Screenshot: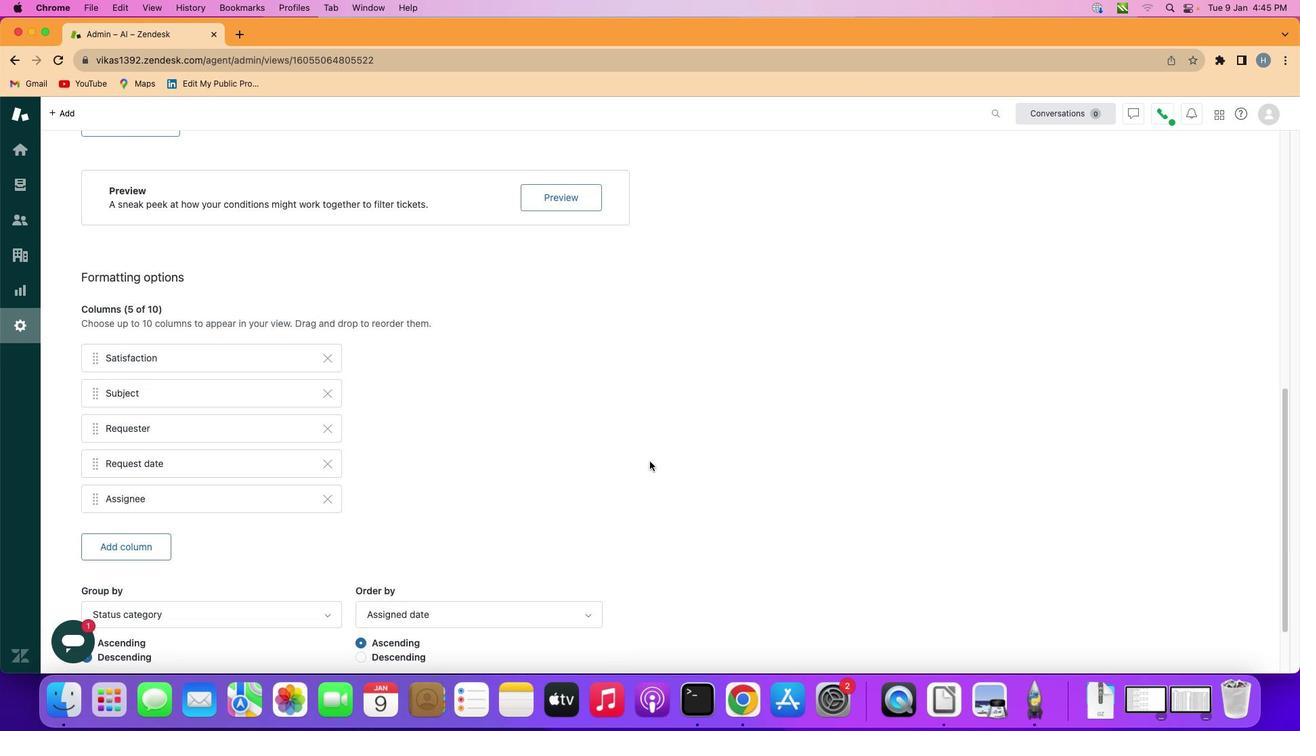
Action: Mouse scrolled (653, 465) with delta (4, 2)
Screenshot: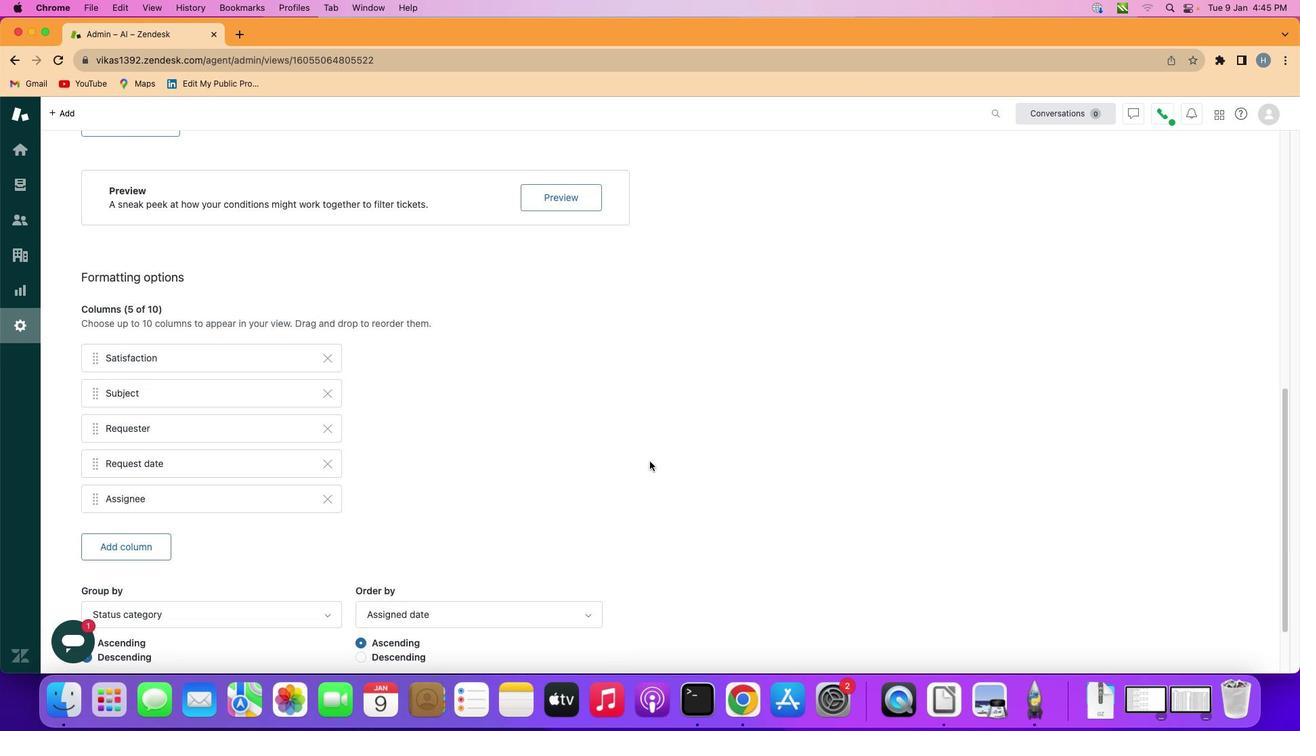 
Action: Mouse moved to (654, 465)
Screenshot: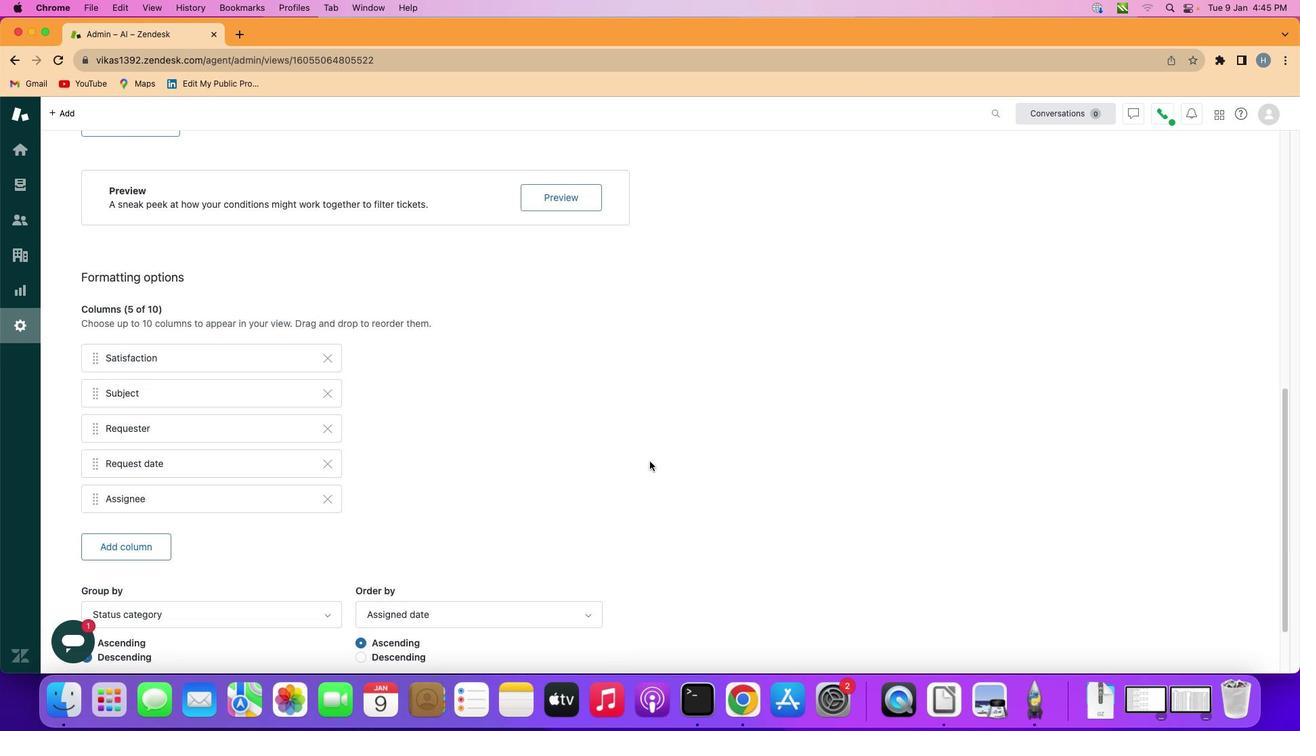 
Action: Mouse scrolled (654, 465) with delta (4, 2)
Screenshot: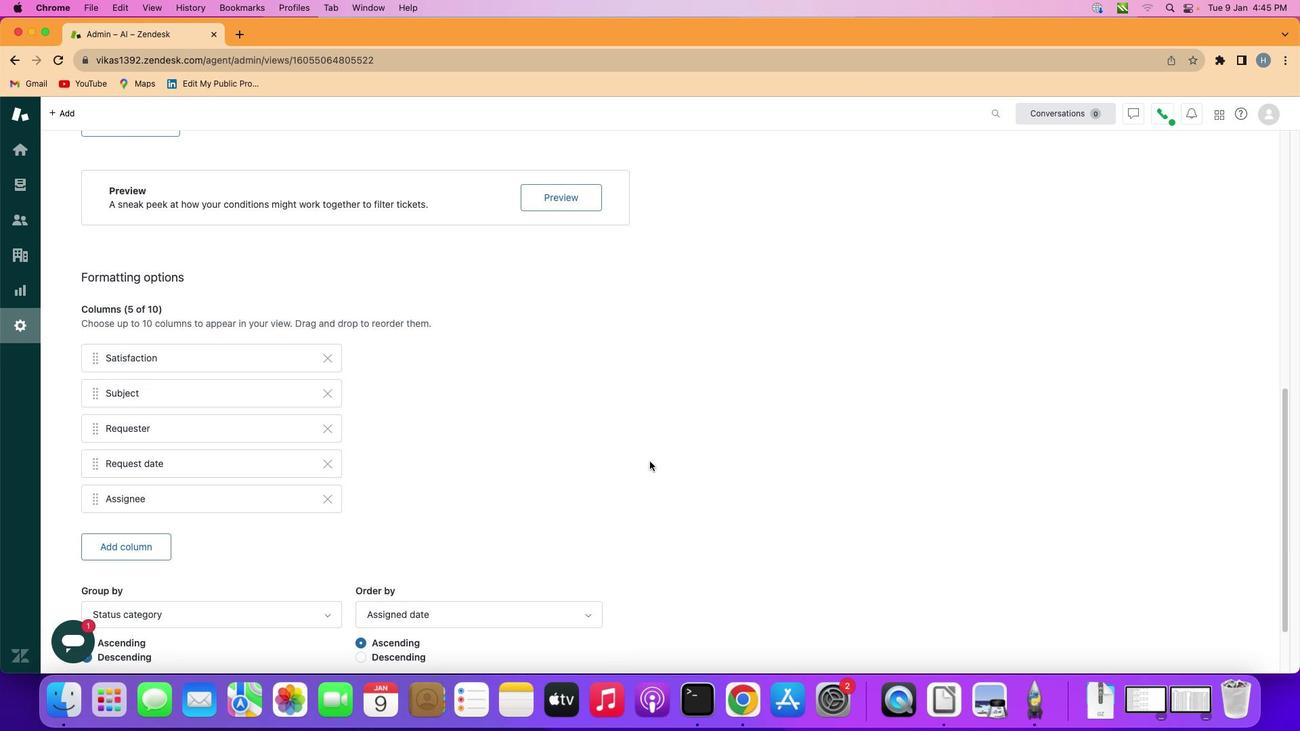 
Action: Mouse scrolled (654, 465) with delta (4, 1)
Screenshot: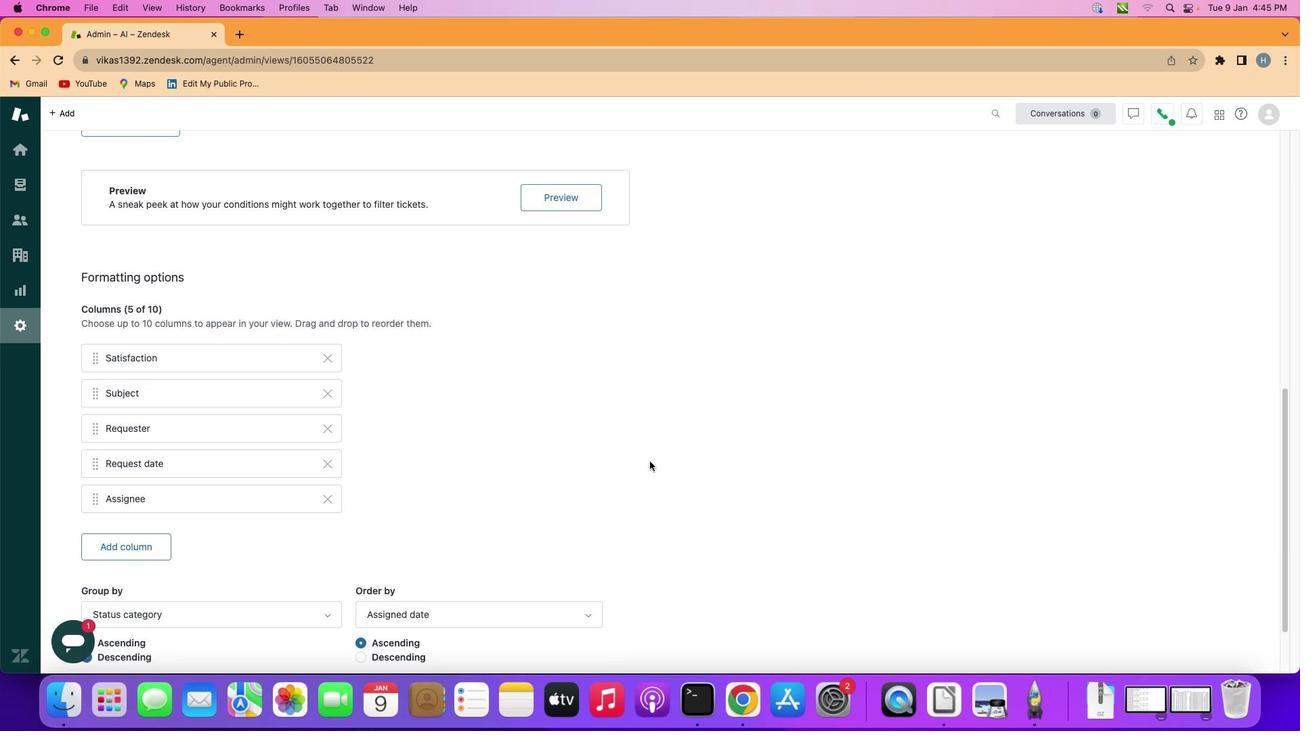 
Action: Mouse moved to (655, 465)
Screenshot: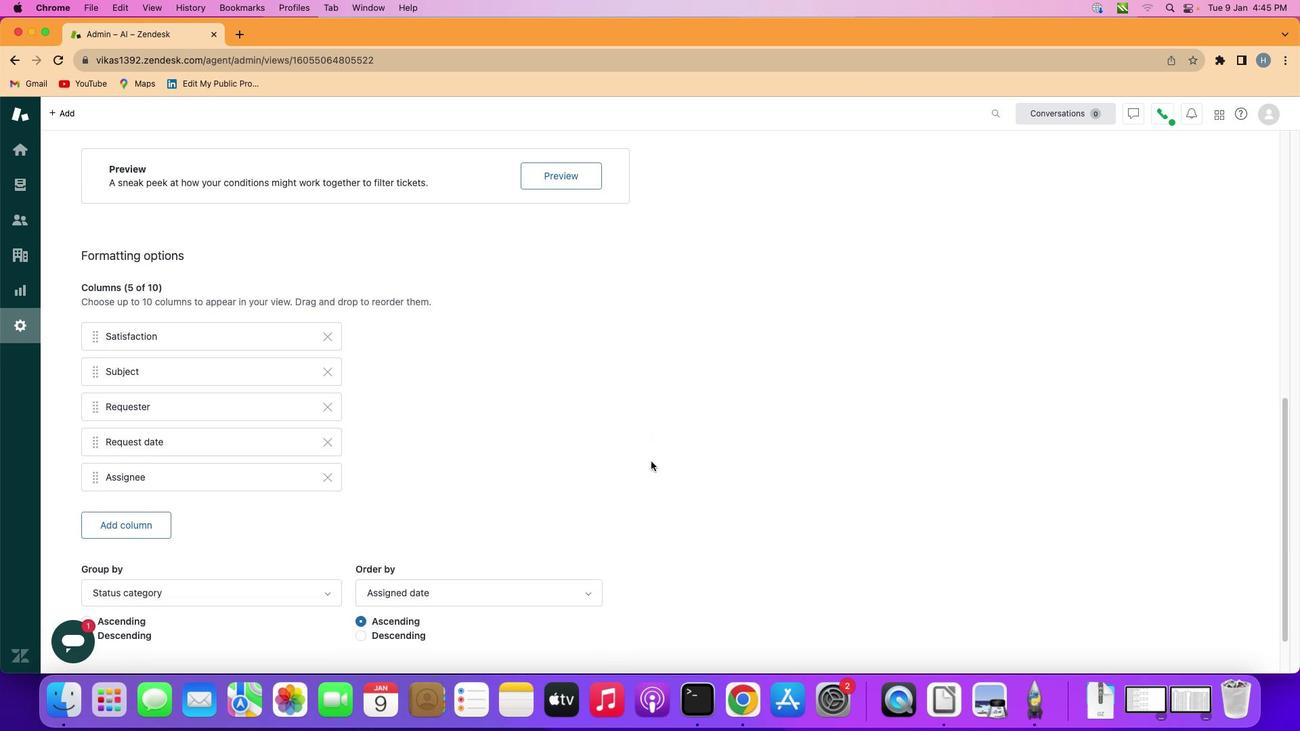 
Action: Mouse scrolled (655, 465) with delta (4, 4)
Screenshot: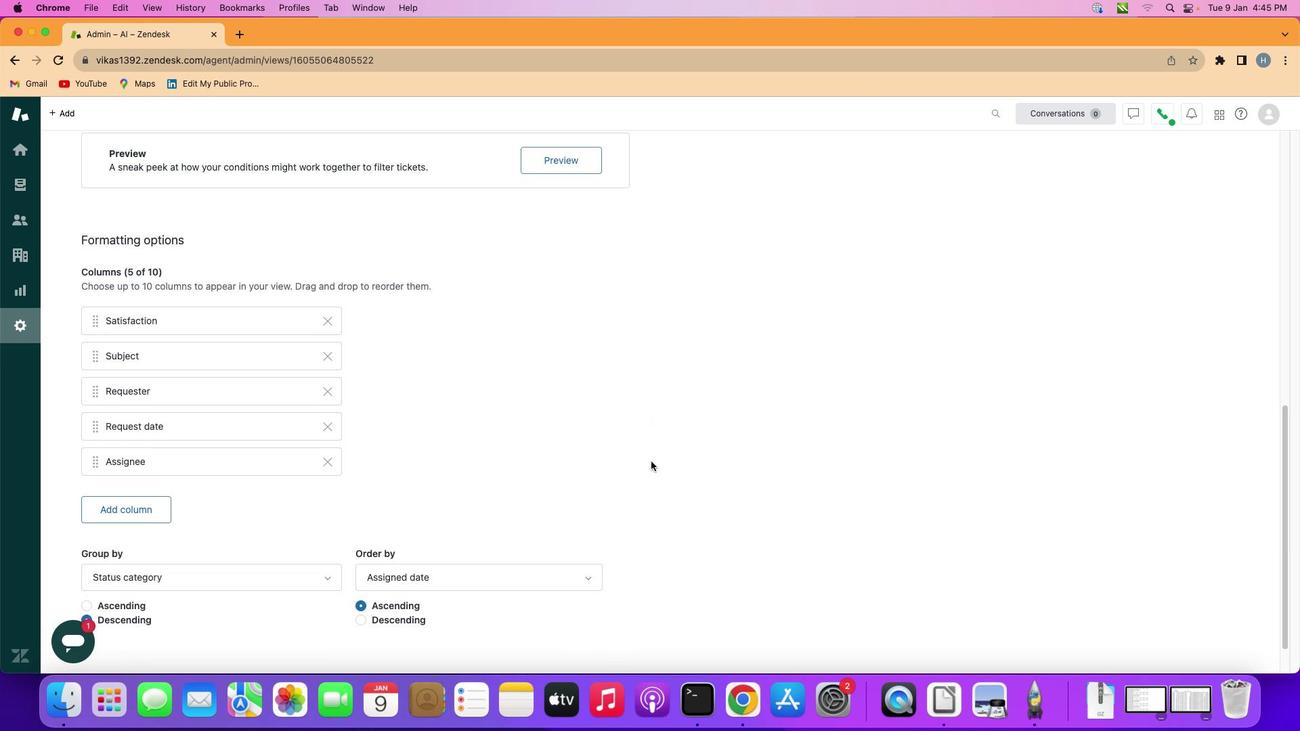 
Action: Mouse scrolled (655, 465) with delta (4, 4)
Screenshot: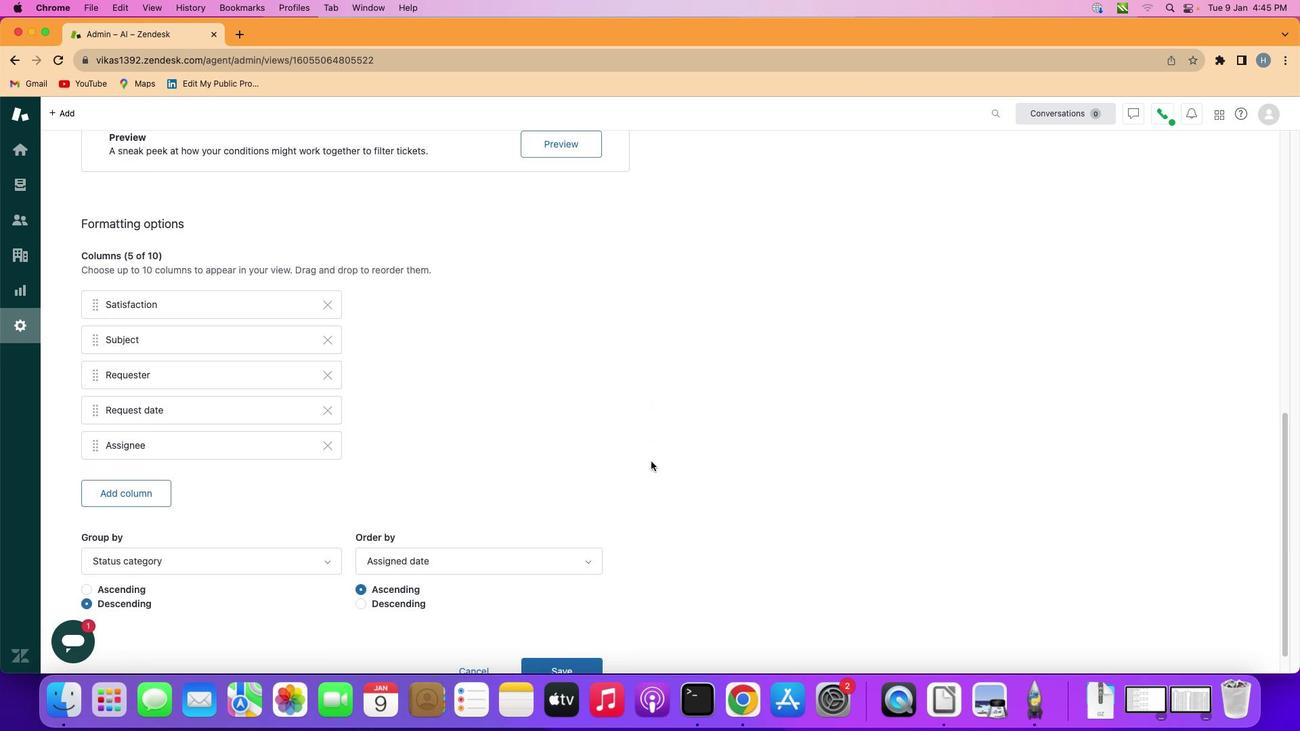 
Action: Mouse scrolled (655, 465) with delta (4, 3)
Screenshot: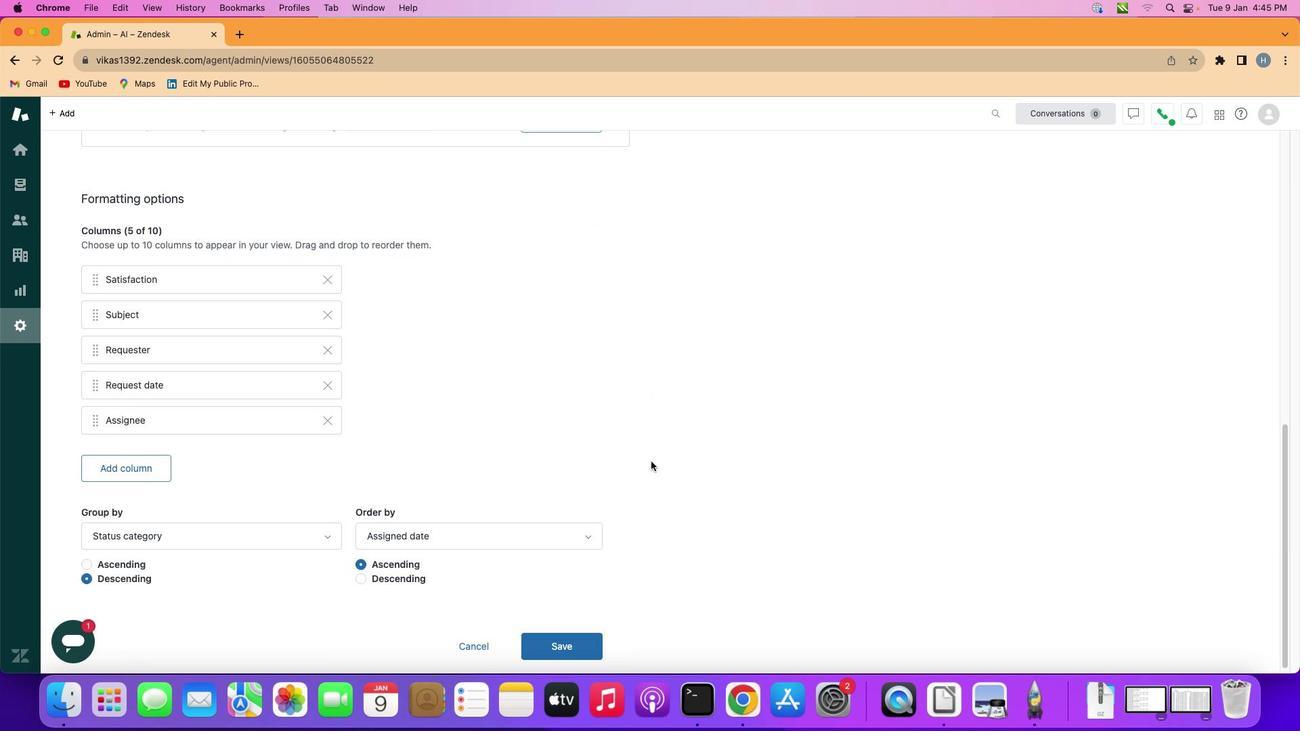 
Action: Mouse scrolled (655, 465) with delta (4, 2)
Screenshot: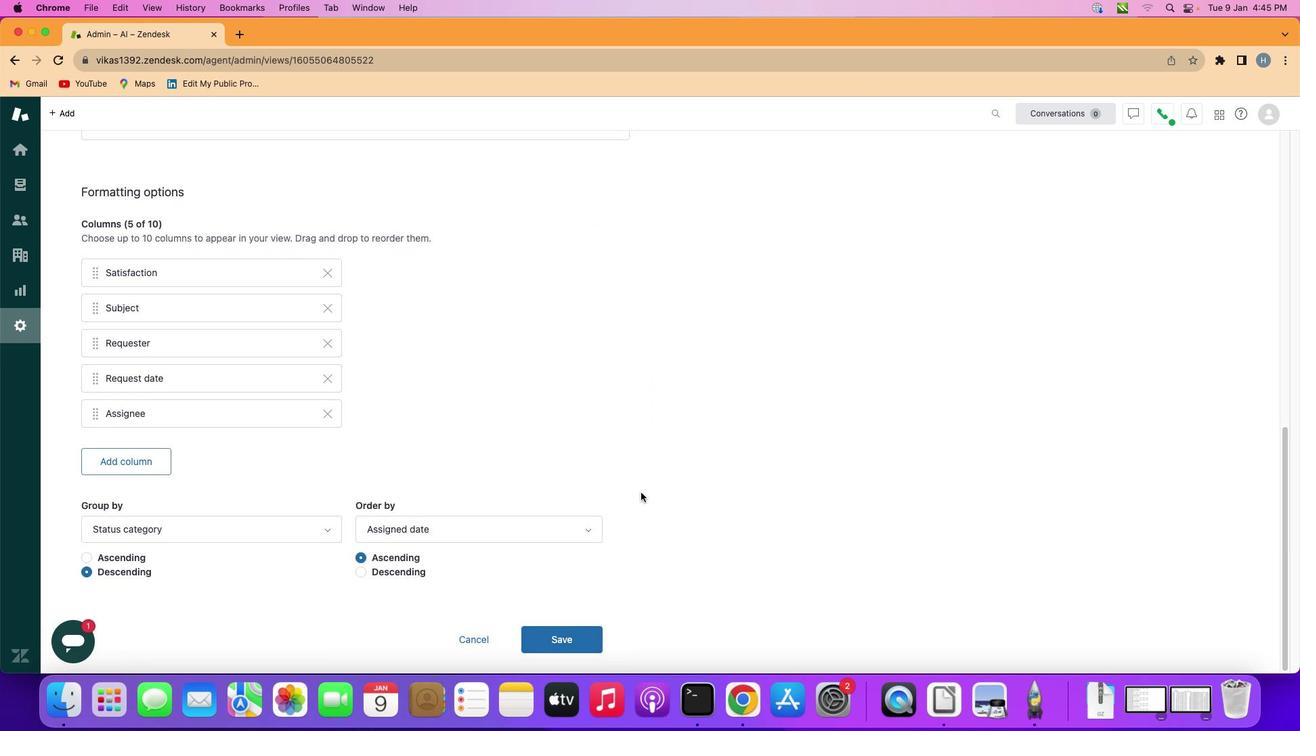 
Action: Mouse moved to (595, 537)
Screenshot: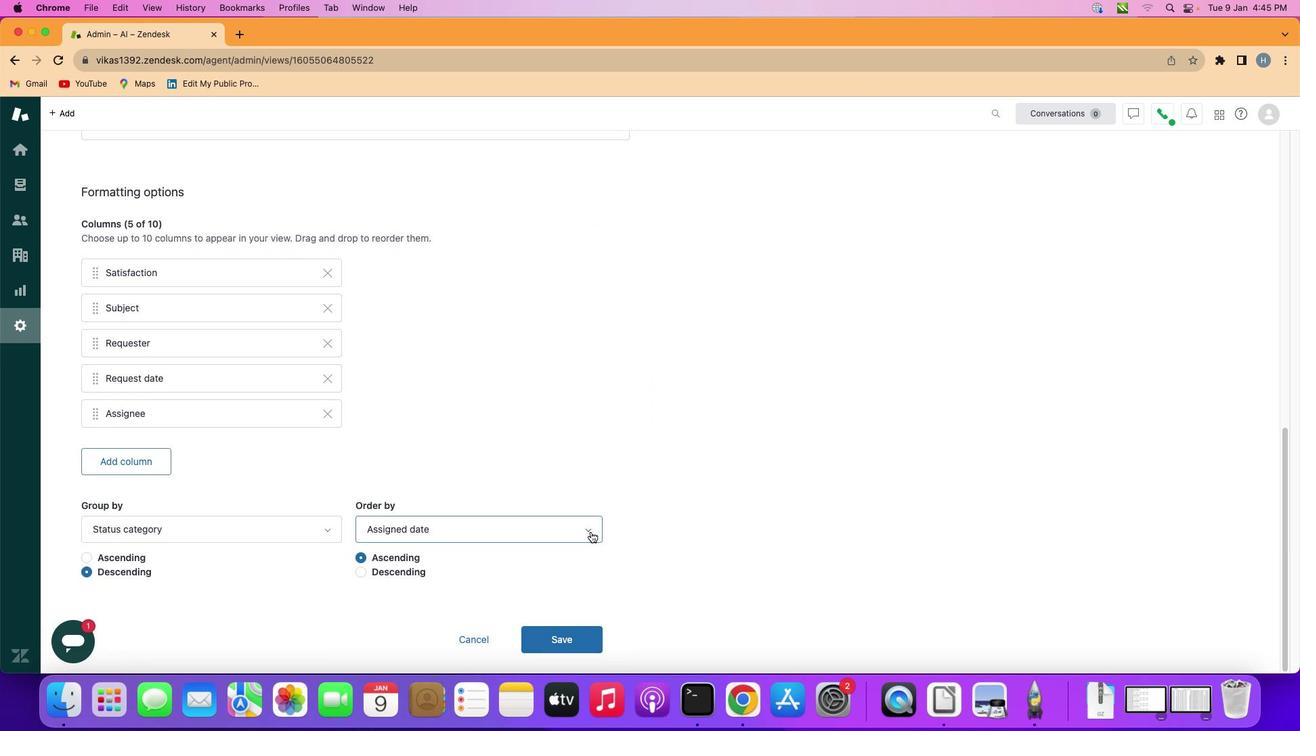 
Action: Mouse pressed left at (595, 537)
Screenshot: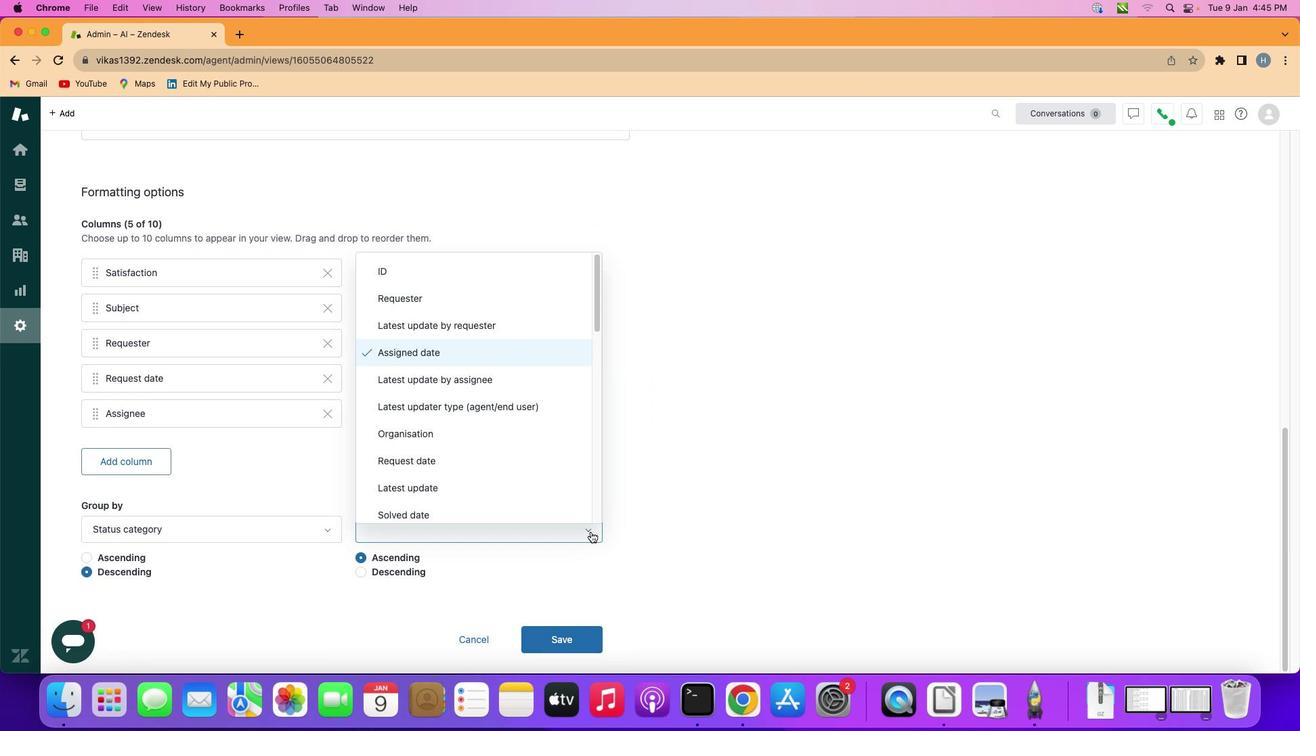 
Action: Mouse moved to (537, 341)
Screenshot: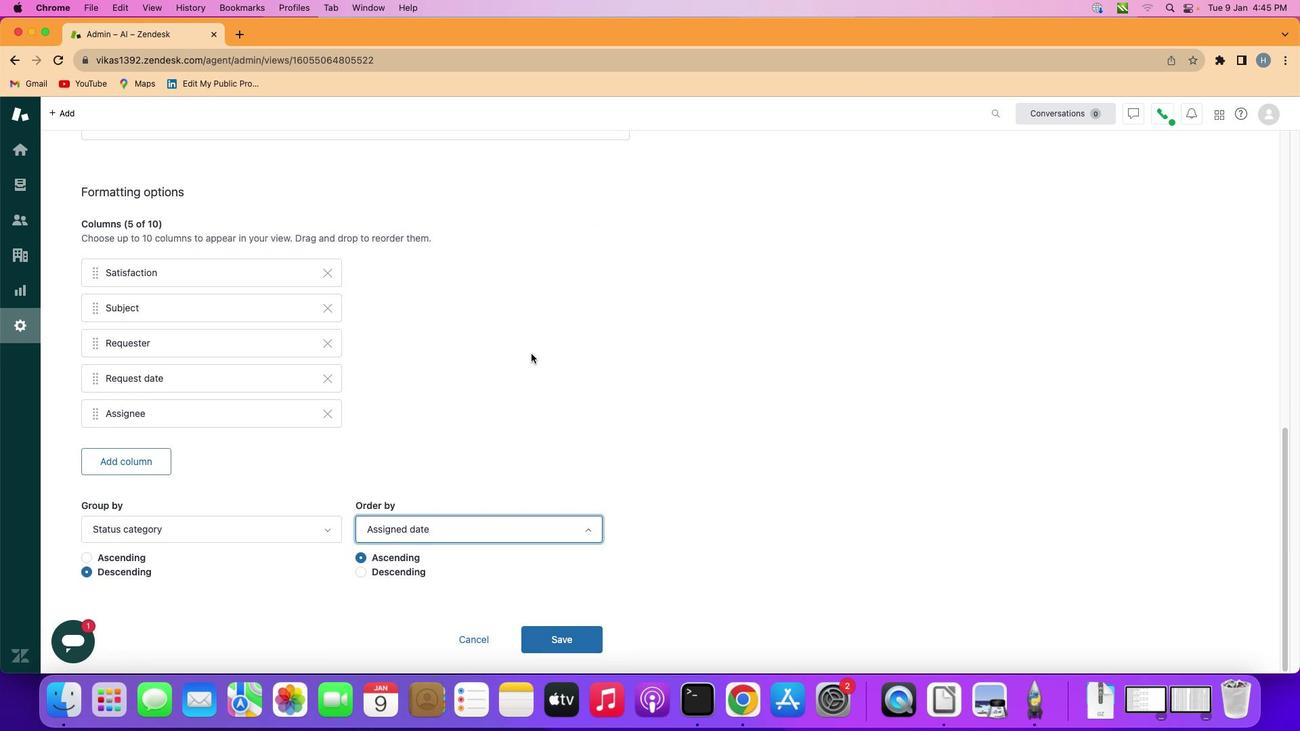 
Action: Mouse pressed left at (537, 341)
Screenshot: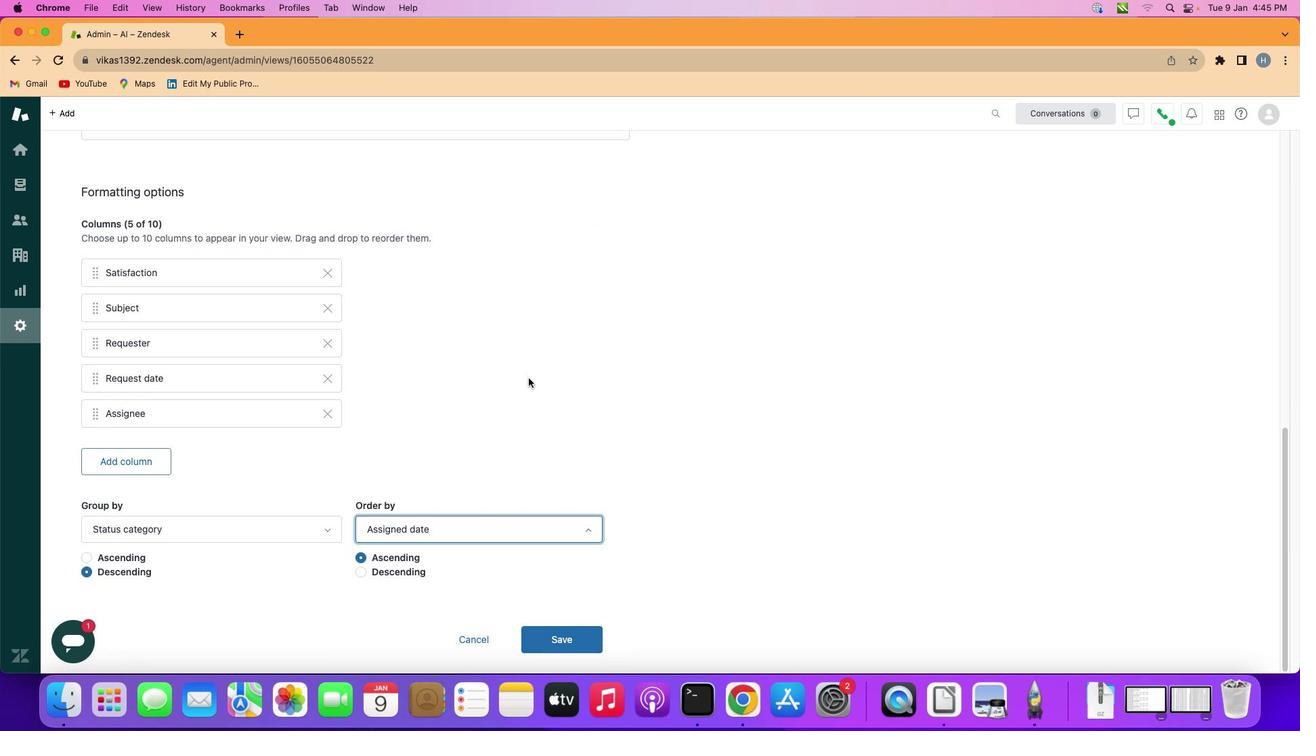 
Action: Mouse moved to (420, 578)
Screenshot: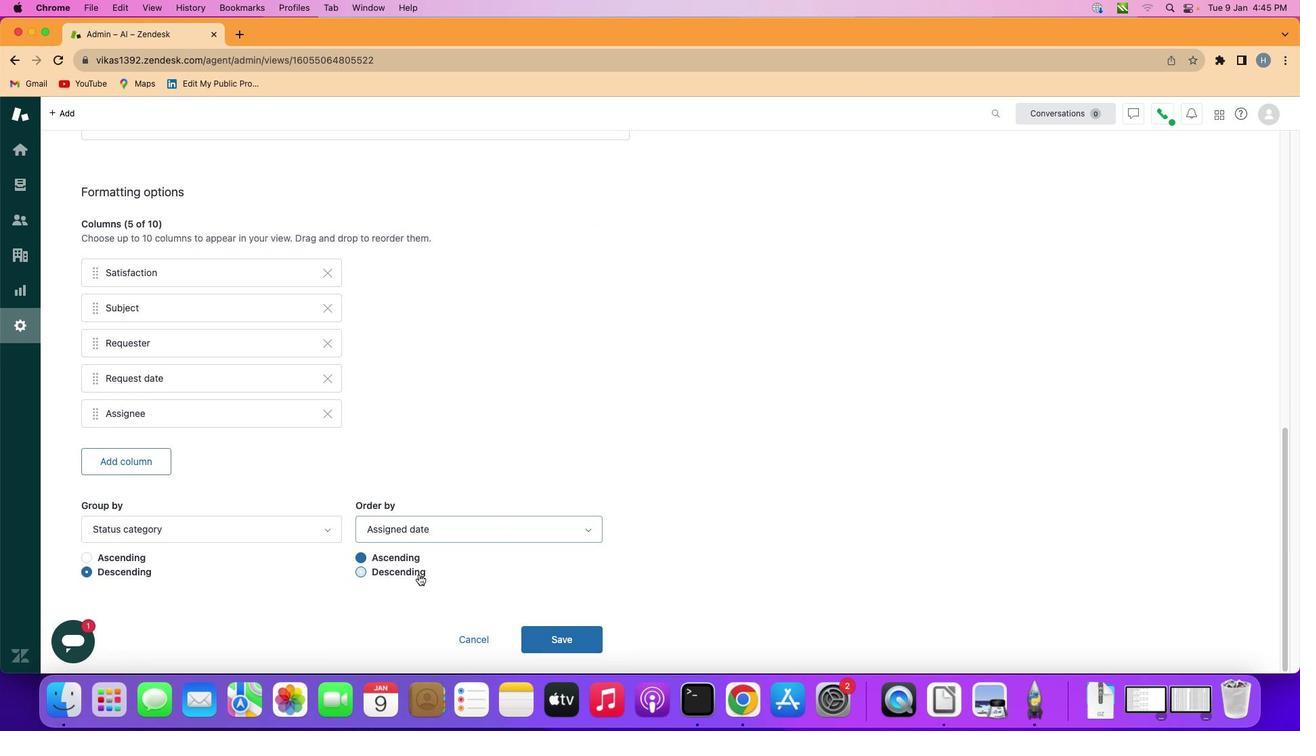 
Action: Mouse pressed left at (420, 578)
Screenshot: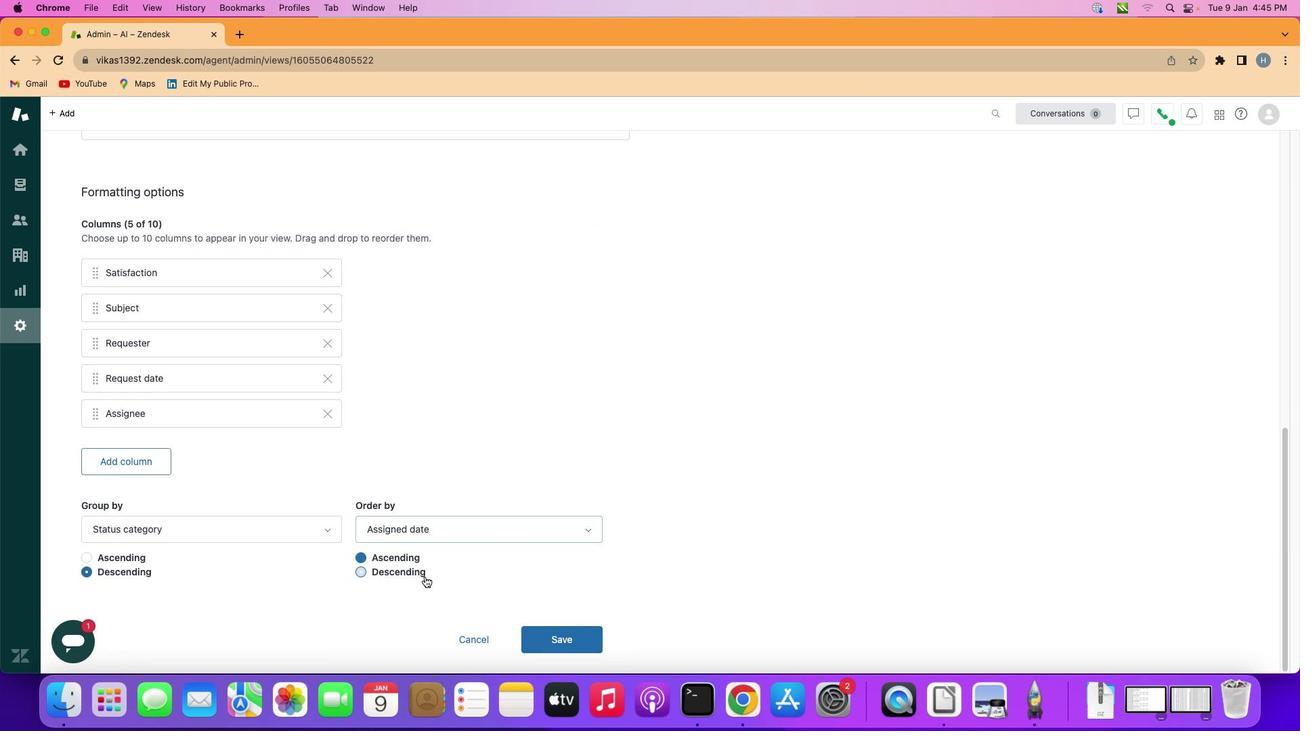 
Action: Mouse moved to (543, 640)
Screenshot: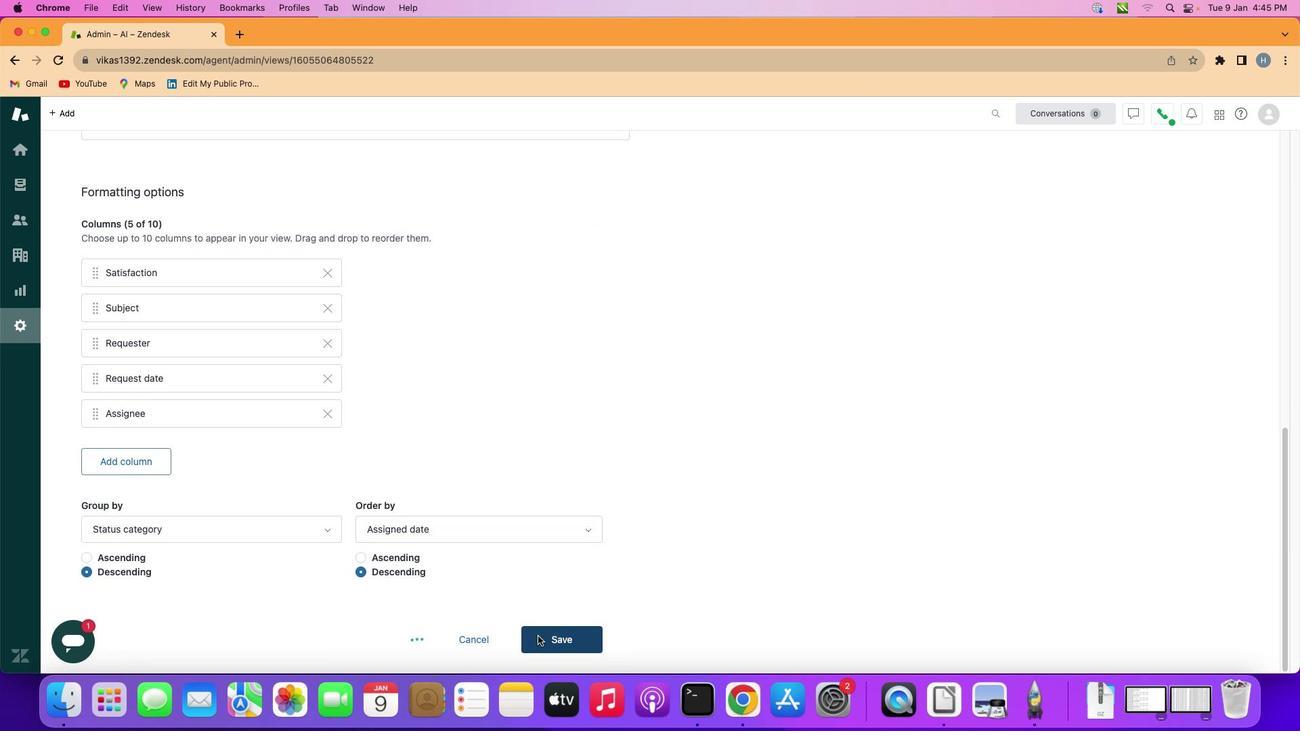 
Action: Mouse pressed left at (543, 640)
Screenshot: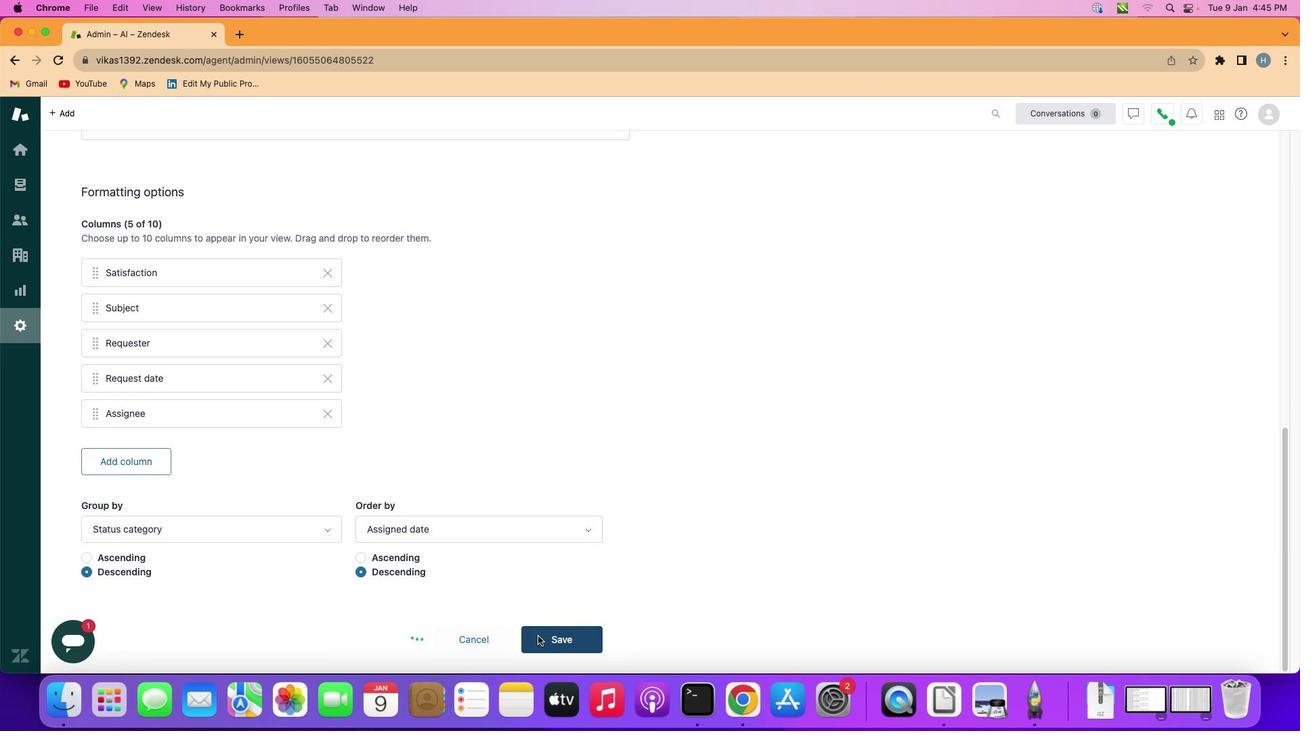 
Action: Mouse moved to (614, 395)
Screenshot: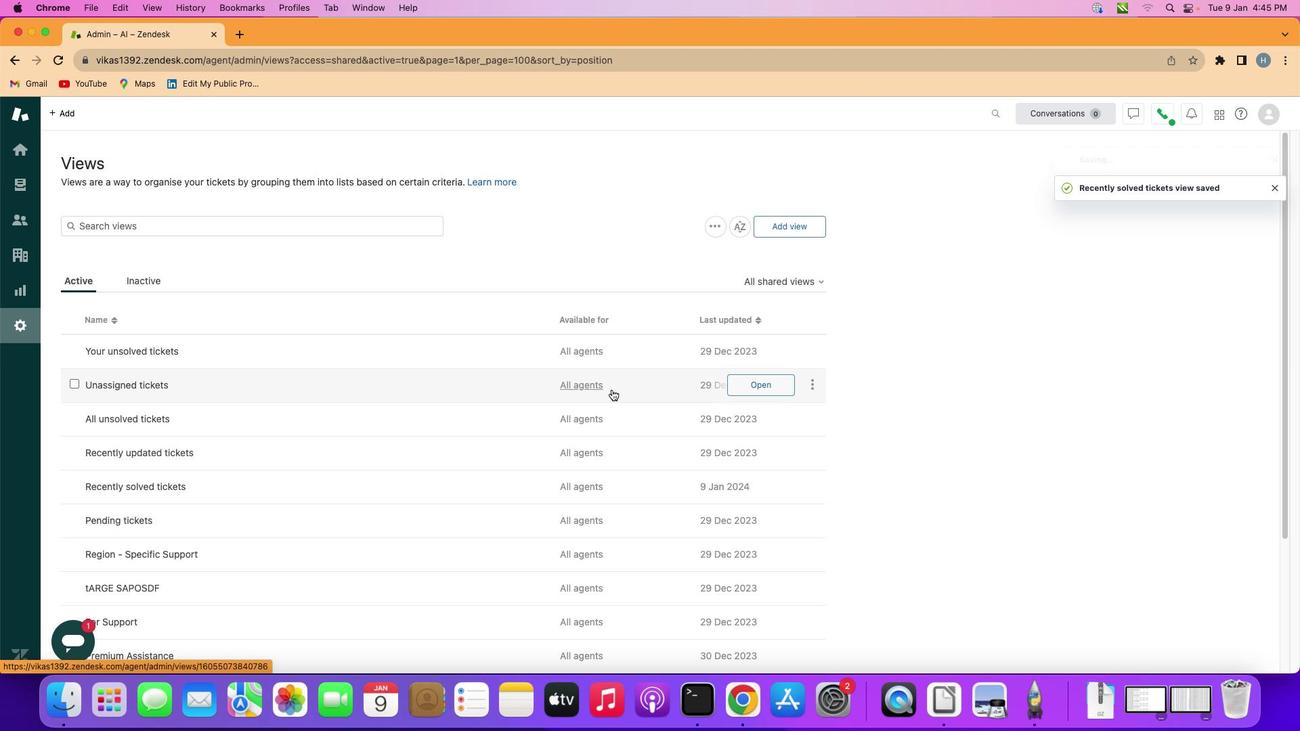 
